 Task: Create a sub task Release to Production / Go Live for the task  Create a new online platform for online legal services in the project AirRise , assign it to team member softage.5@softage.net and update the status of the sub task to  At Risk , set the priority of the sub task to Medium
Action: Mouse moved to (623, 461)
Screenshot: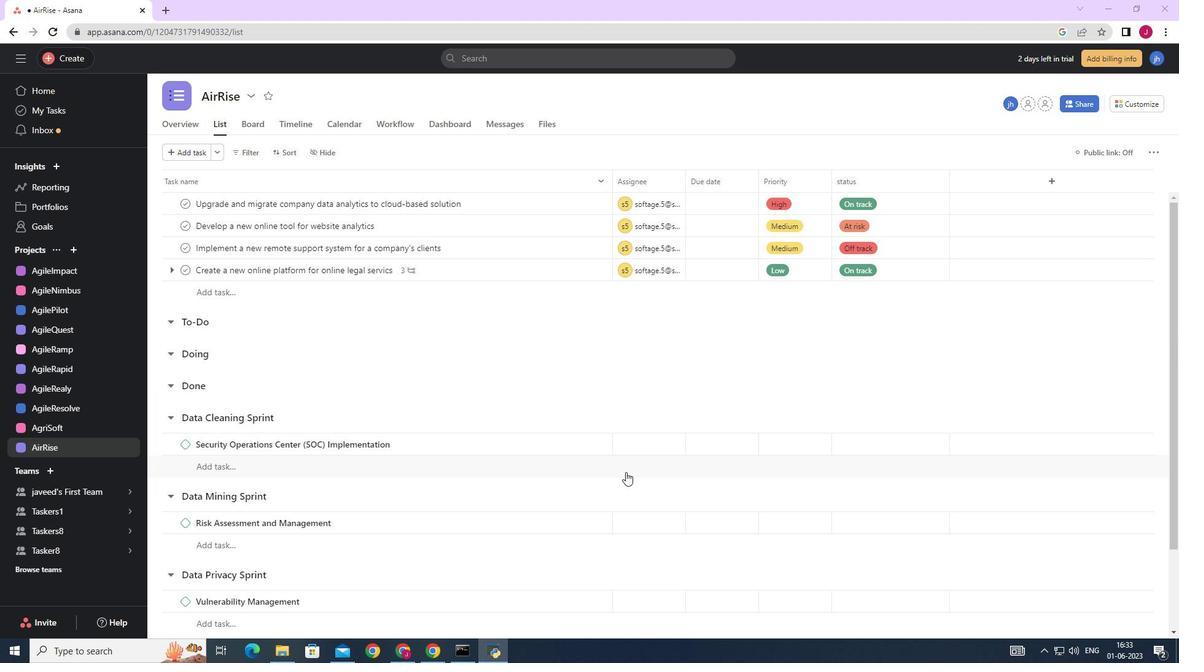 
Action: Mouse scrolled (623, 460) with delta (0, 0)
Screenshot: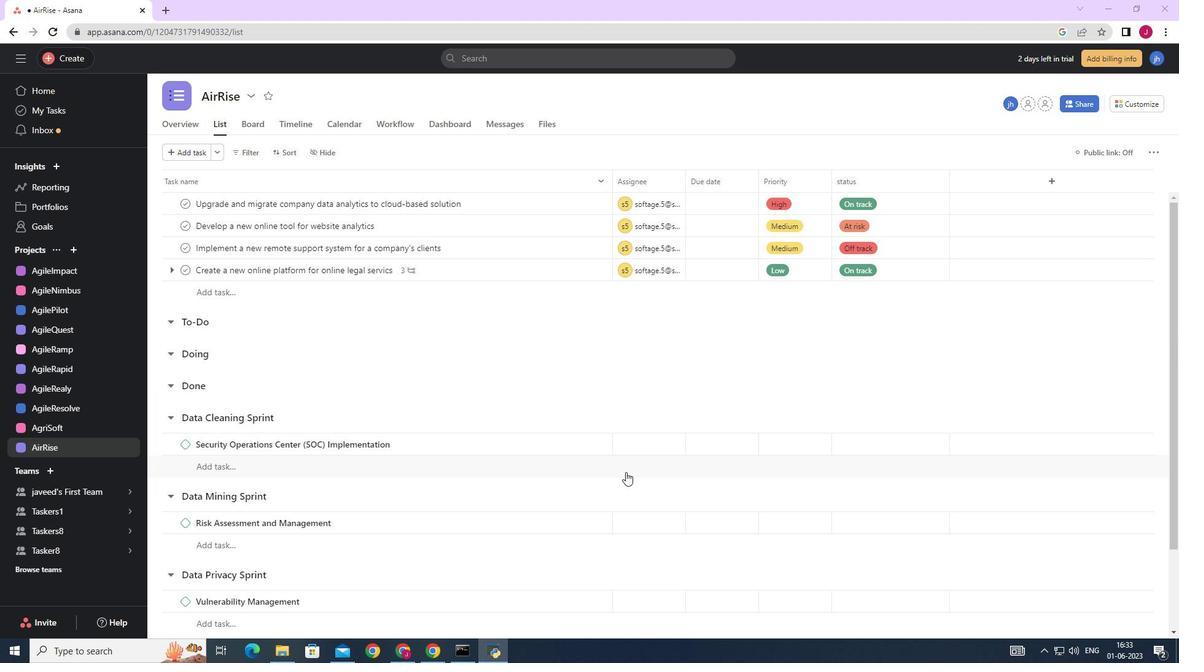 
Action: Mouse scrolled (623, 460) with delta (0, 0)
Screenshot: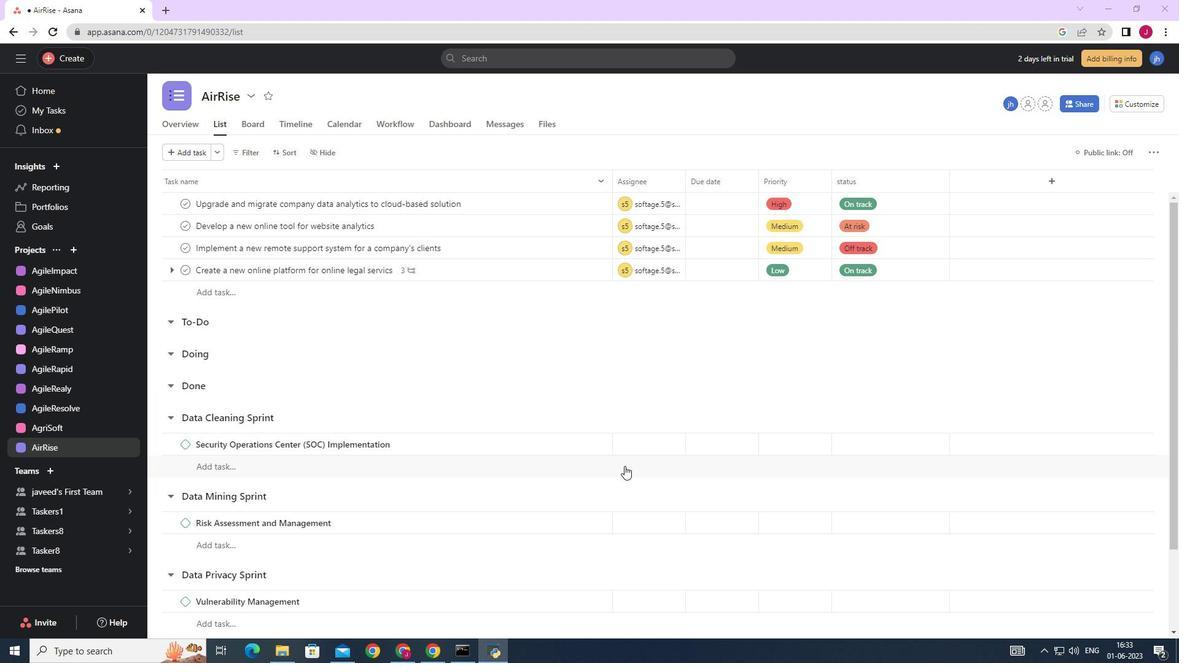 
Action: Mouse scrolled (623, 460) with delta (0, 0)
Screenshot: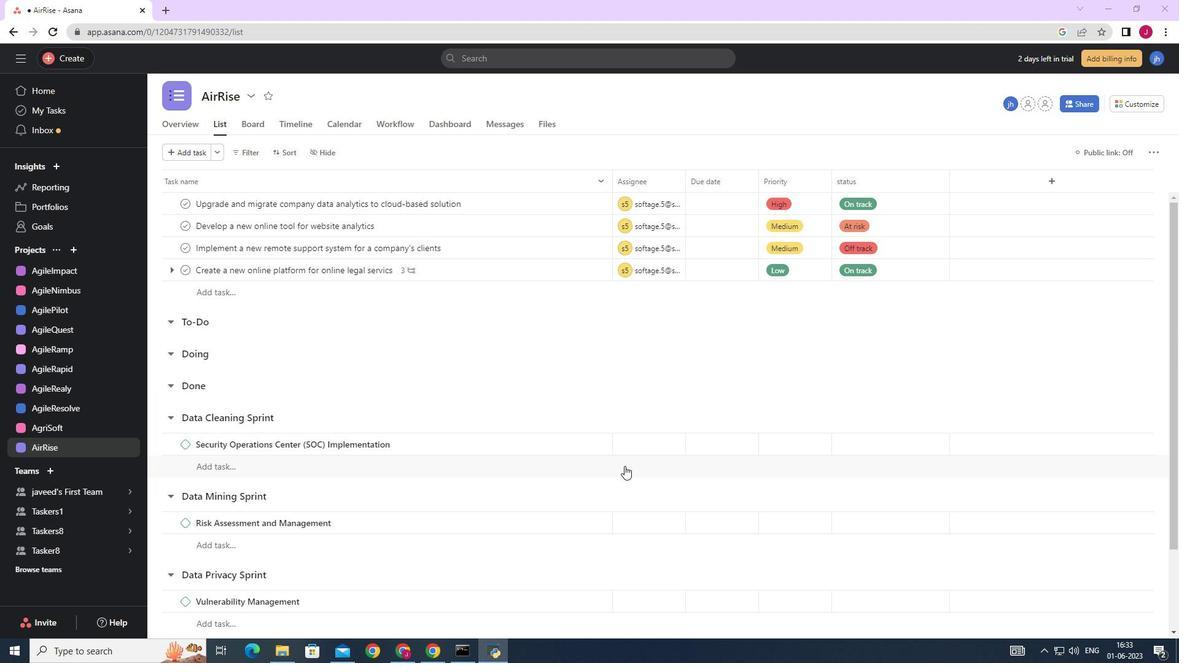 
Action: Mouse moved to (623, 460)
Screenshot: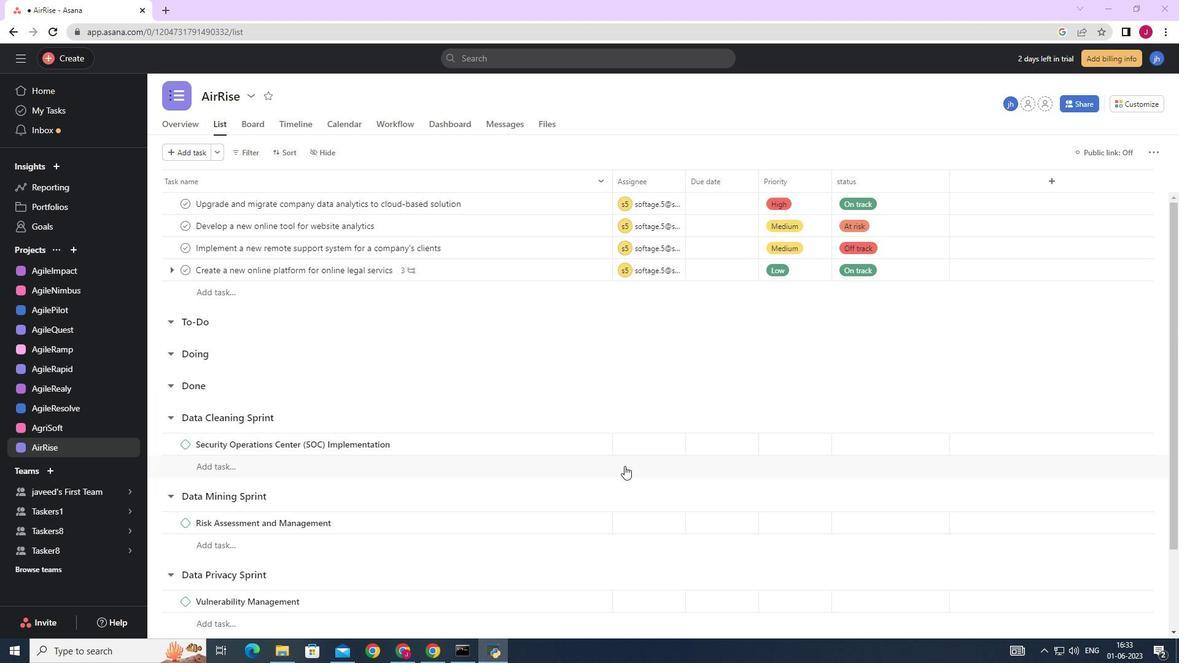 
Action: Mouse scrolled (623, 460) with delta (0, 0)
Screenshot: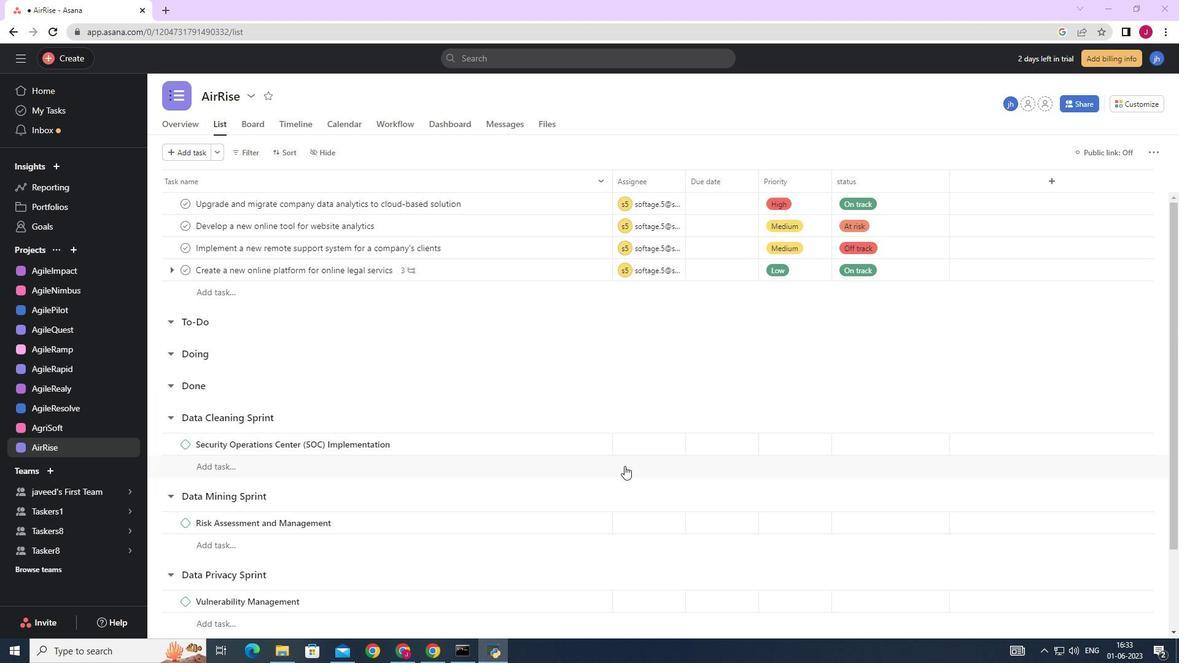 
Action: Mouse scrolled (623, 460) with delta (0, 0)
Screenshot: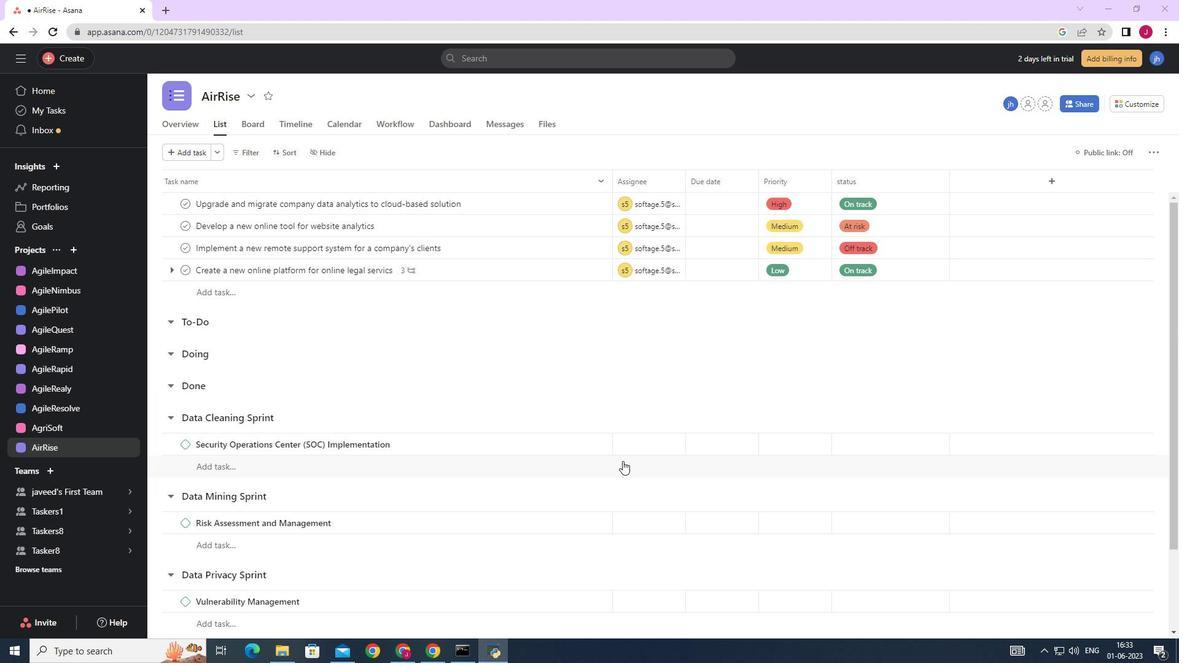 
Action: Mouse moved to (620, 456)
Screenshot: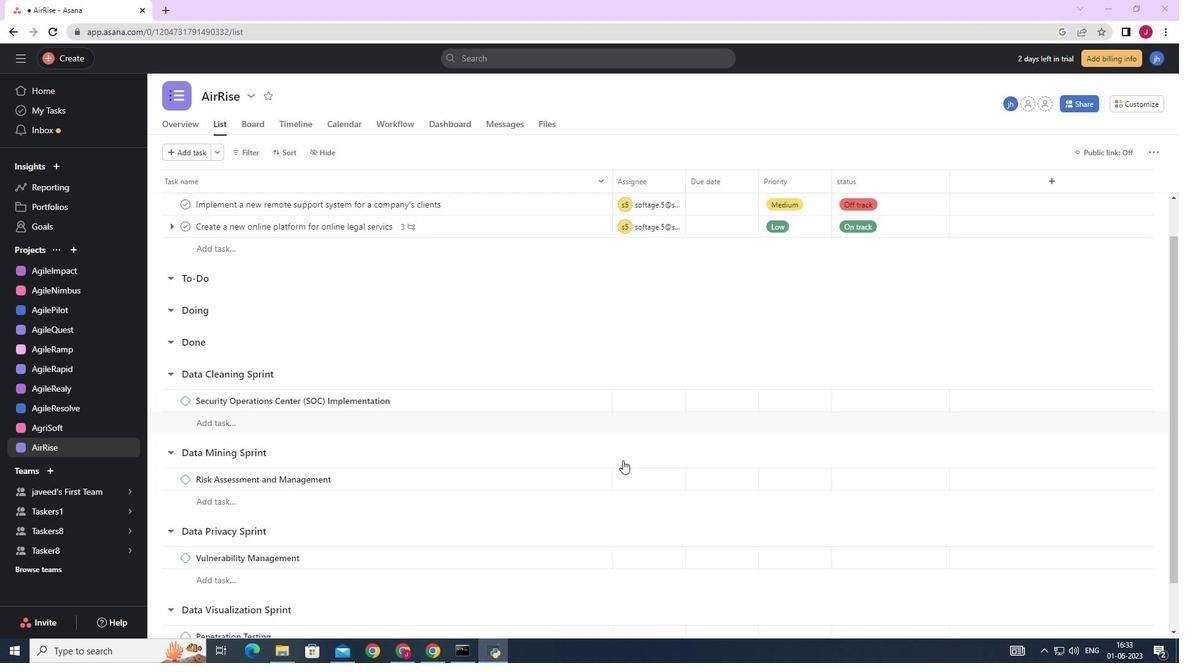 
Action: Mouse scrolled (620, 457) with delta (0, 0)
Screenshot: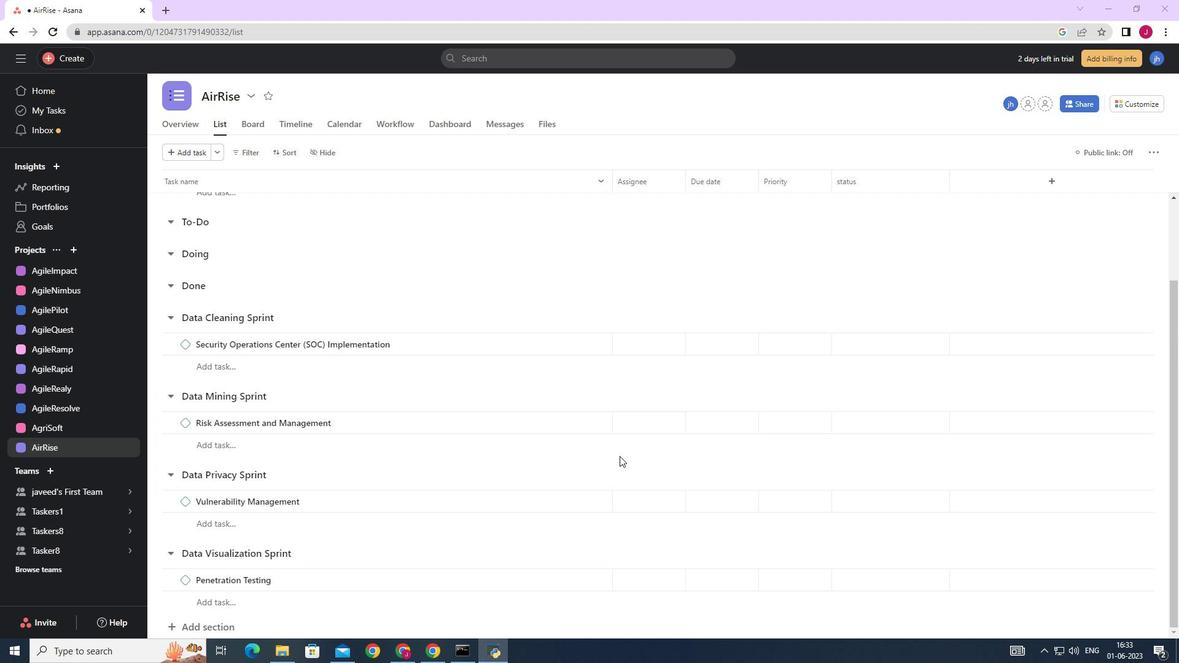 
Action: Mouse scrolled (620, 457) with delta (0, 0)
Screenshot: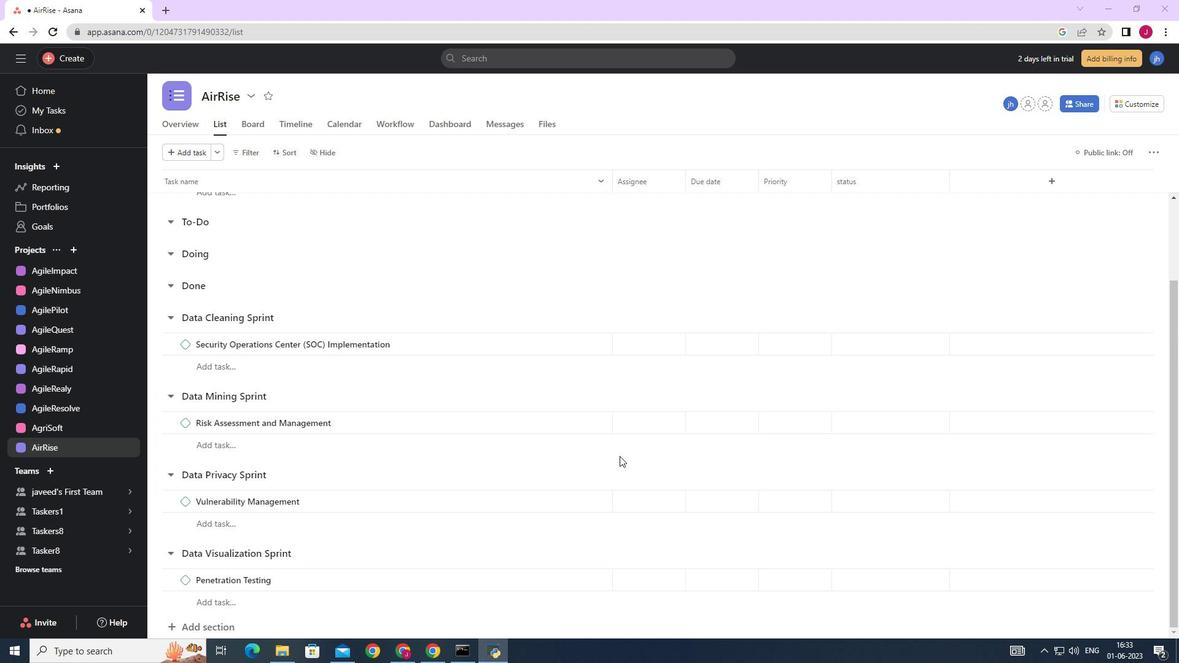 
Action: Mouse scrolled (620, 457) with delta (0, 0)
Screenshot: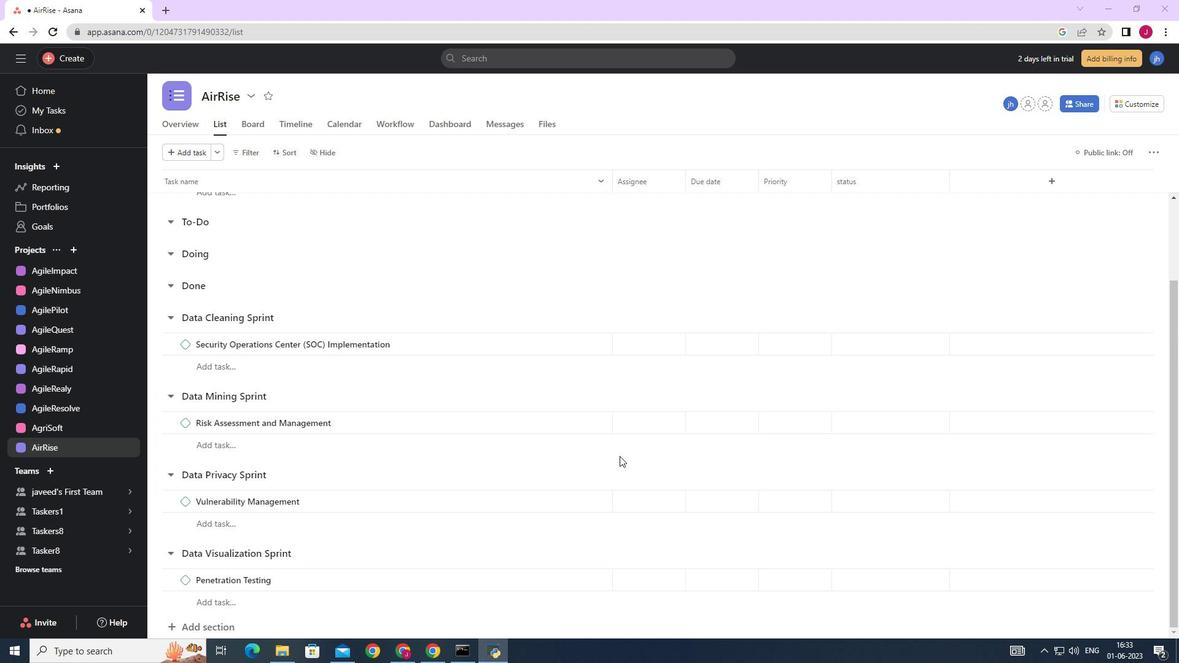 
Action: Mouse scrolled (620, 457) with delta (0, 0)
Screenshot: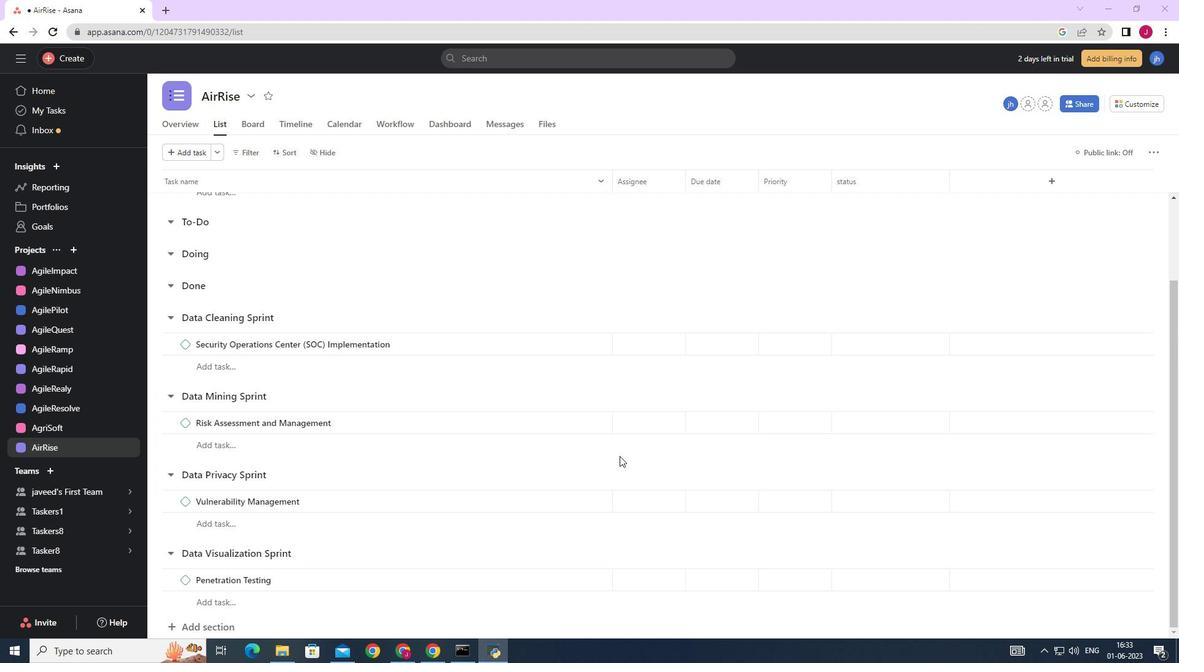 
Action: Mouse scrolled (620, 457) with delta (0, 0)
Screenshot: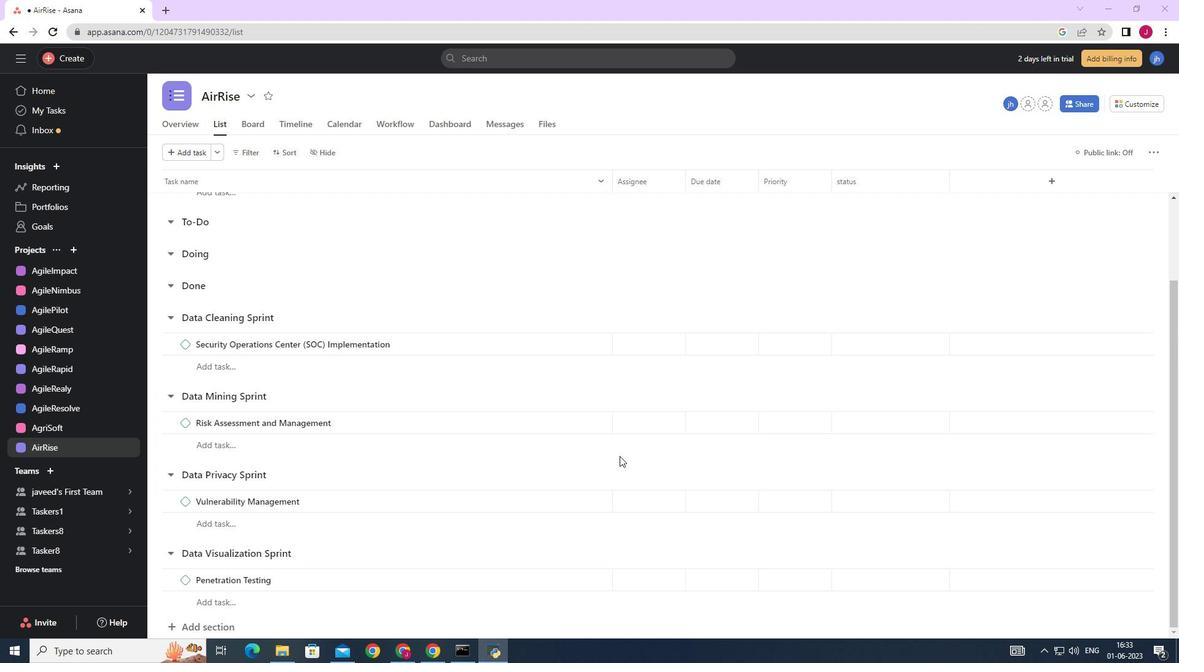 
Action: Mouse moved to (619, 456)
Screenshot: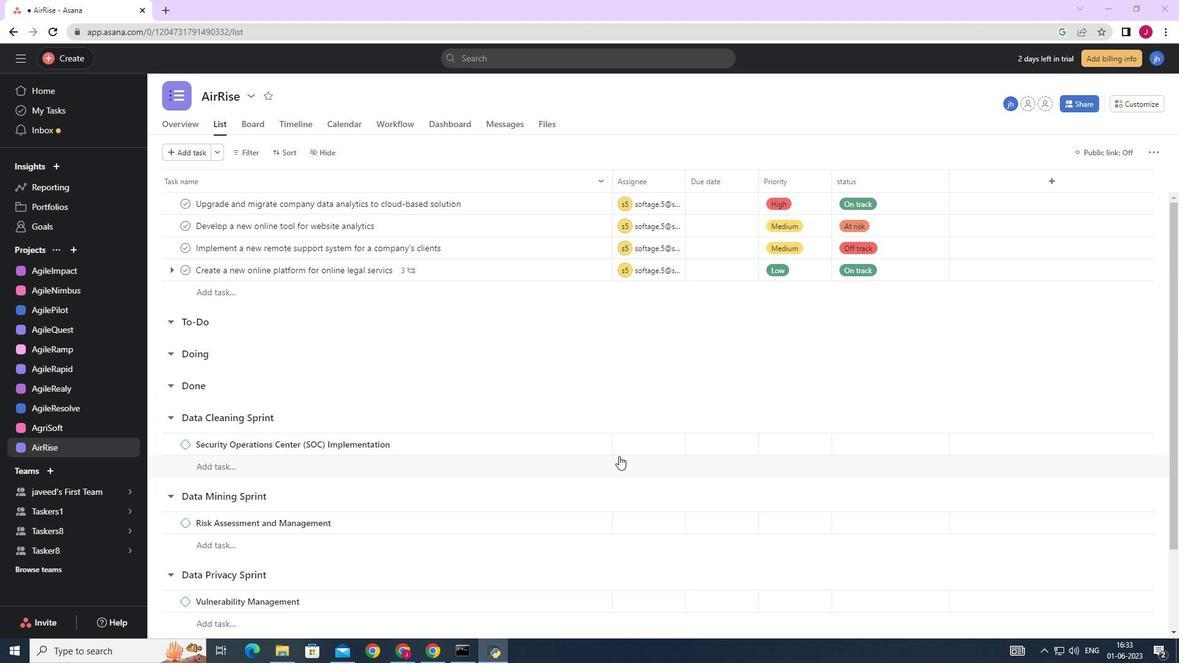 
Action: Mouse scrolled (619, 457) with delta (0, 0)
Screenshot: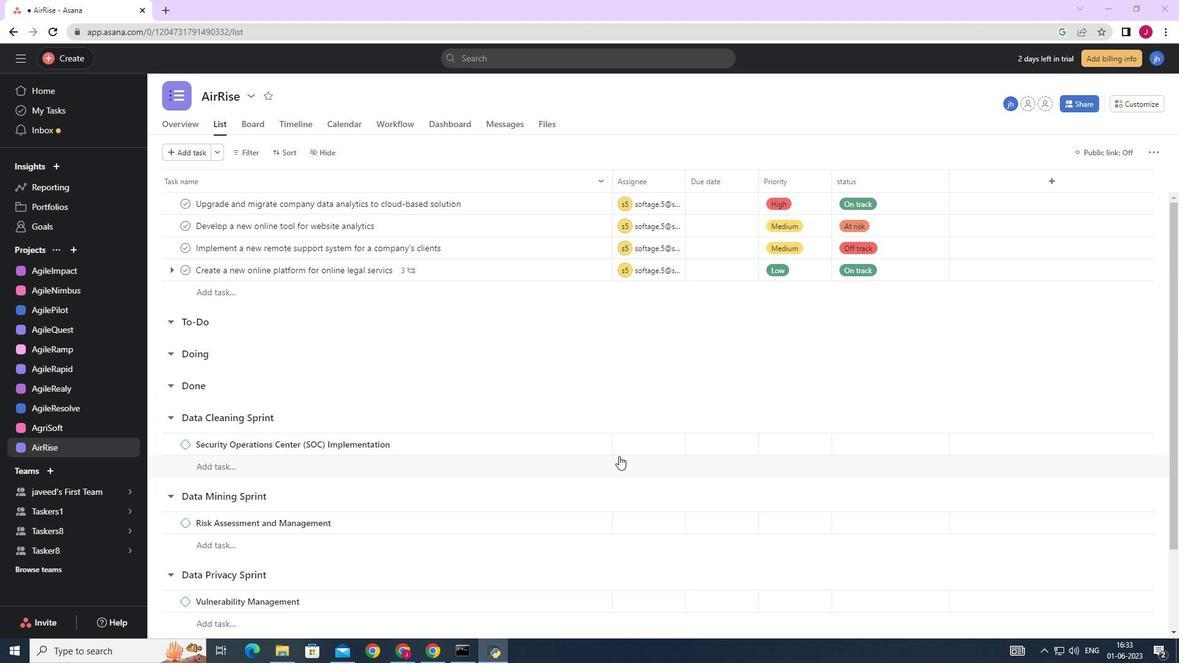 
Action: Mouse scrolled (619, 455) with delta (0, 0)
Screenshot: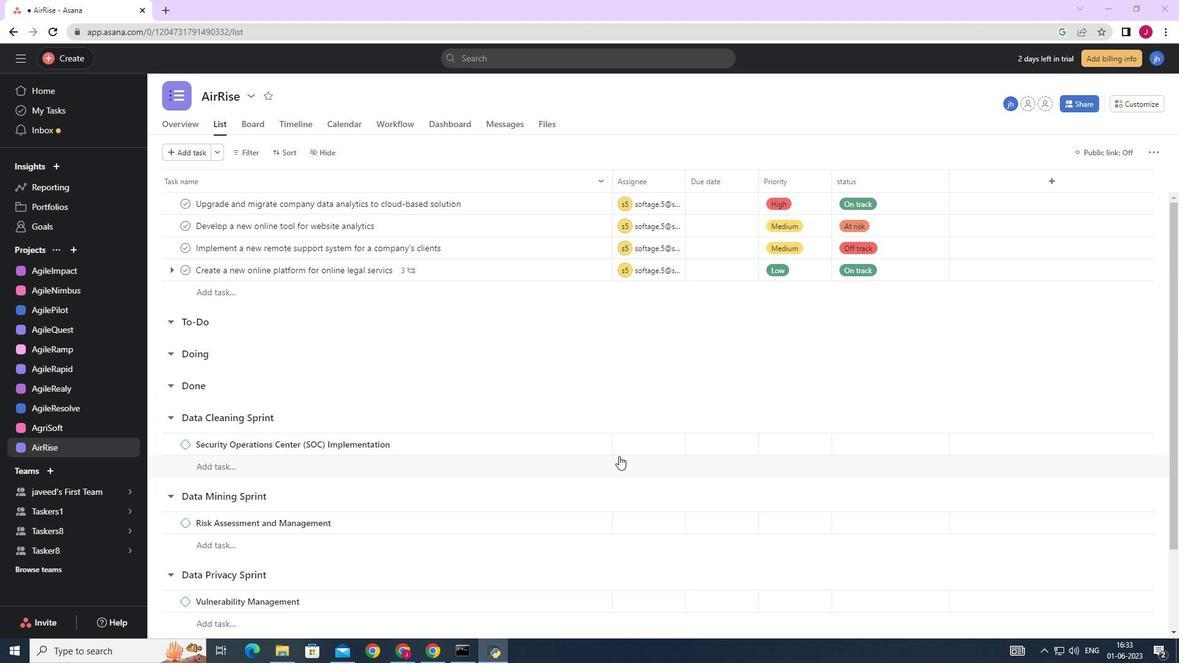 
Action: Mouse scrolled (619, 455) with delta (0, 0)
Screenshot: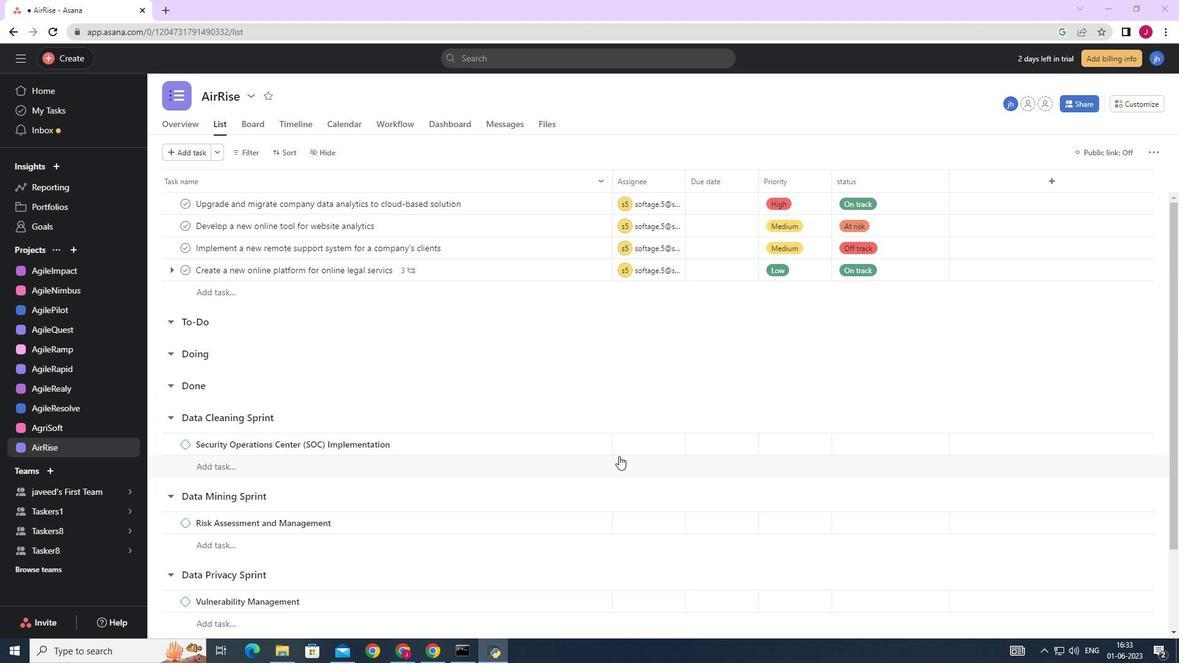 
Action: Mouse moved to (619, 457)
Screenshot: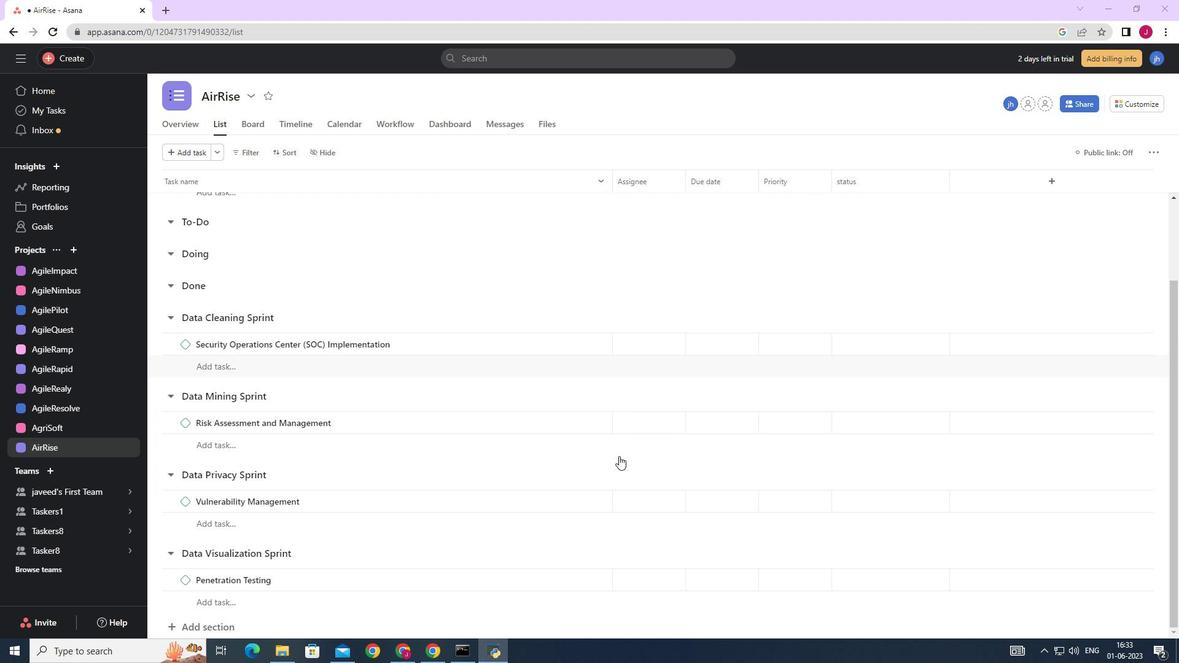 
Action: Mouse scrolled (619, 457) with delta (0, 0)
Screenshot: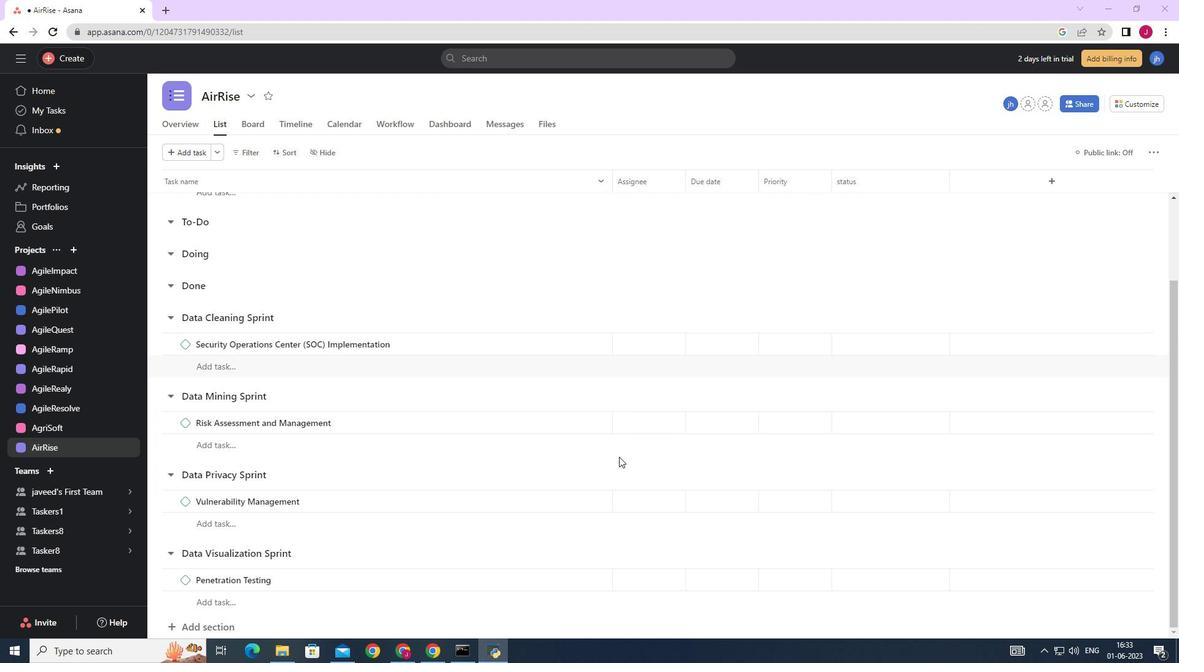 
Action: Mouse scrolled (619, 457) with delta (0, 0)
Screenshot: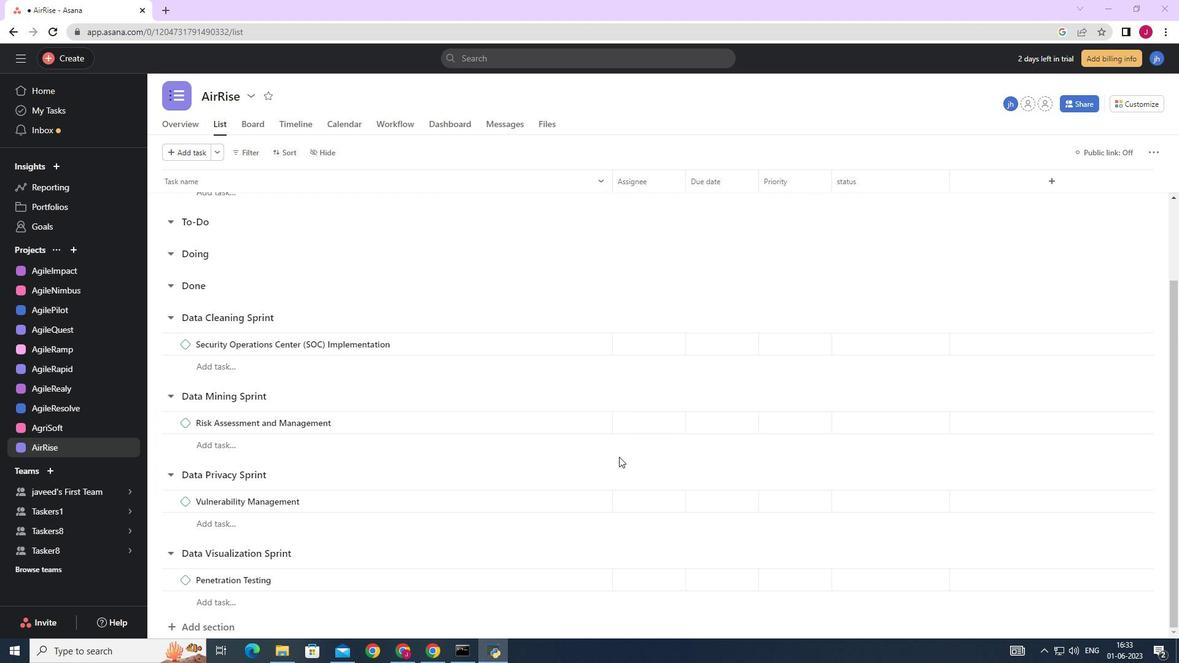 
Action: Mouse scrolled (619, 457) with delta (0, 0)
Screenshot: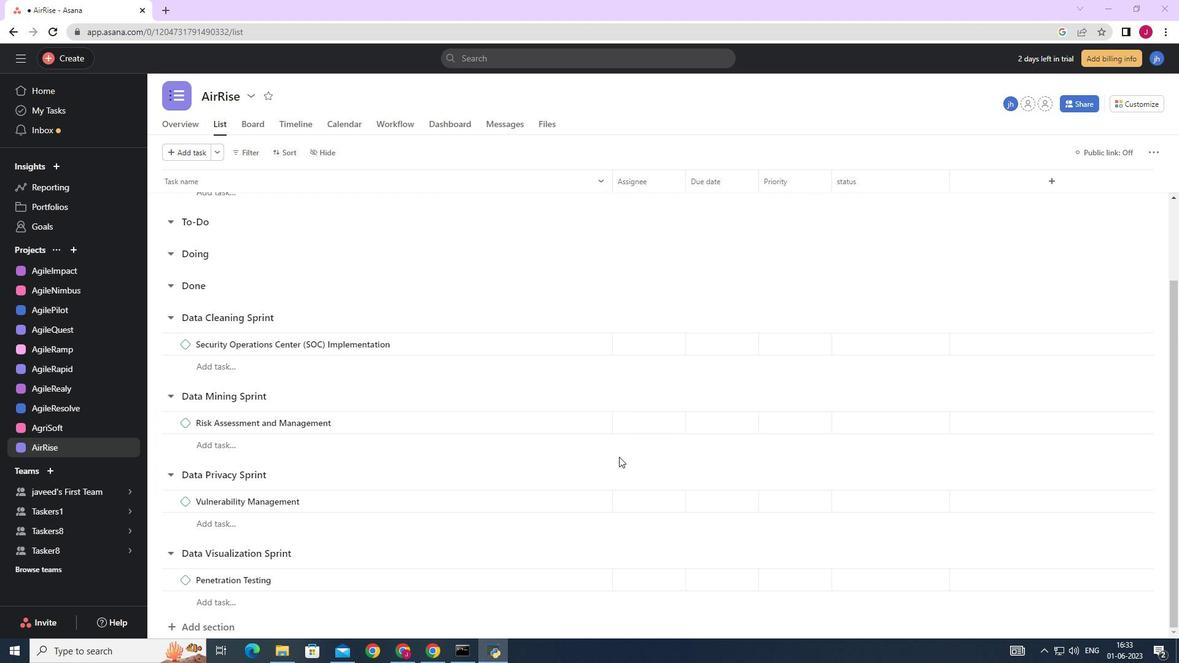 
Action: Mouse scrolled (619, 457) with delta (0, 0)
Screenshot: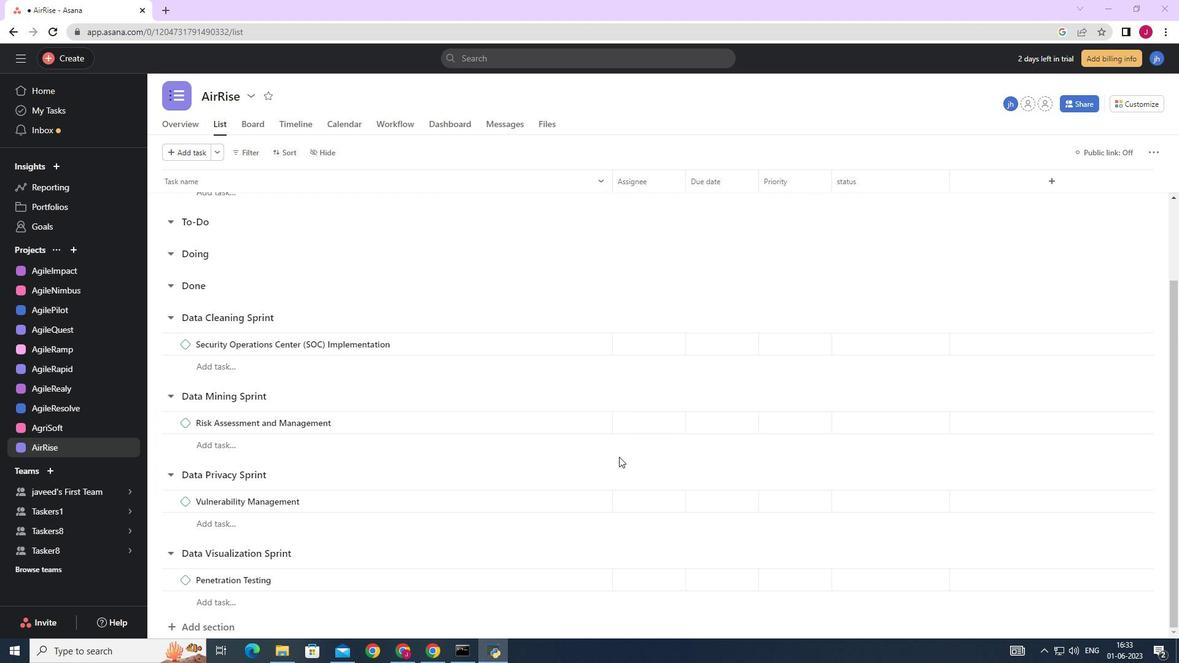 
Action: Mouse moved to (619, 458)
Screenshot: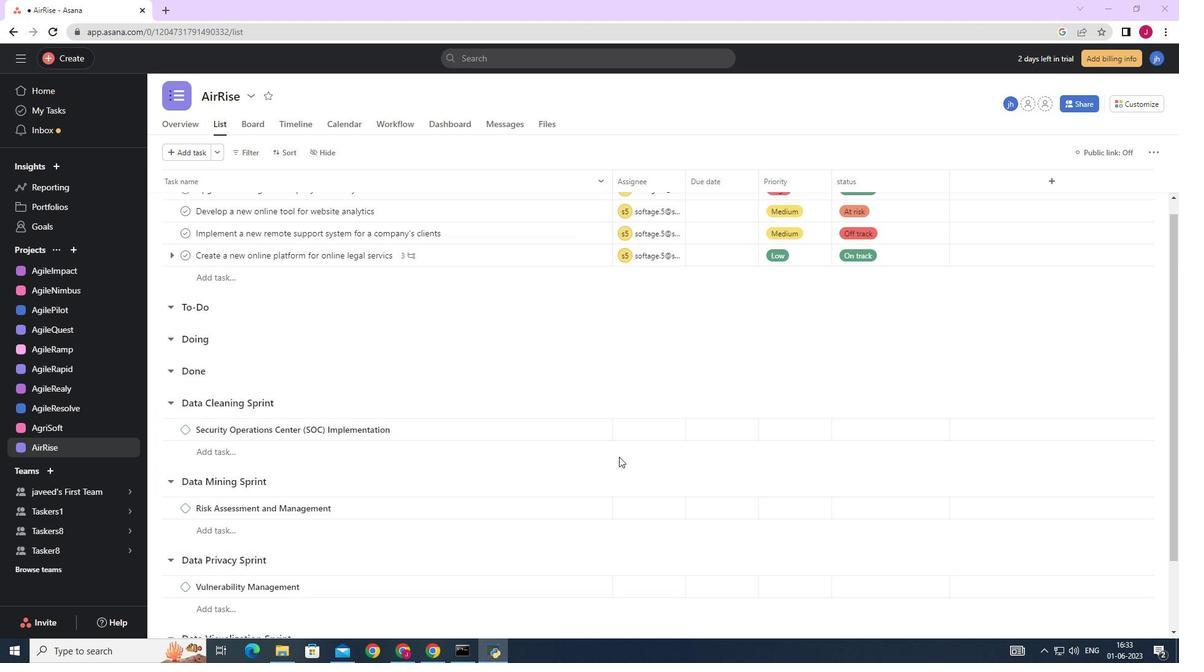 
Action: Mouse scrolled (619, 459) with delta (0, 0)
Screenshot: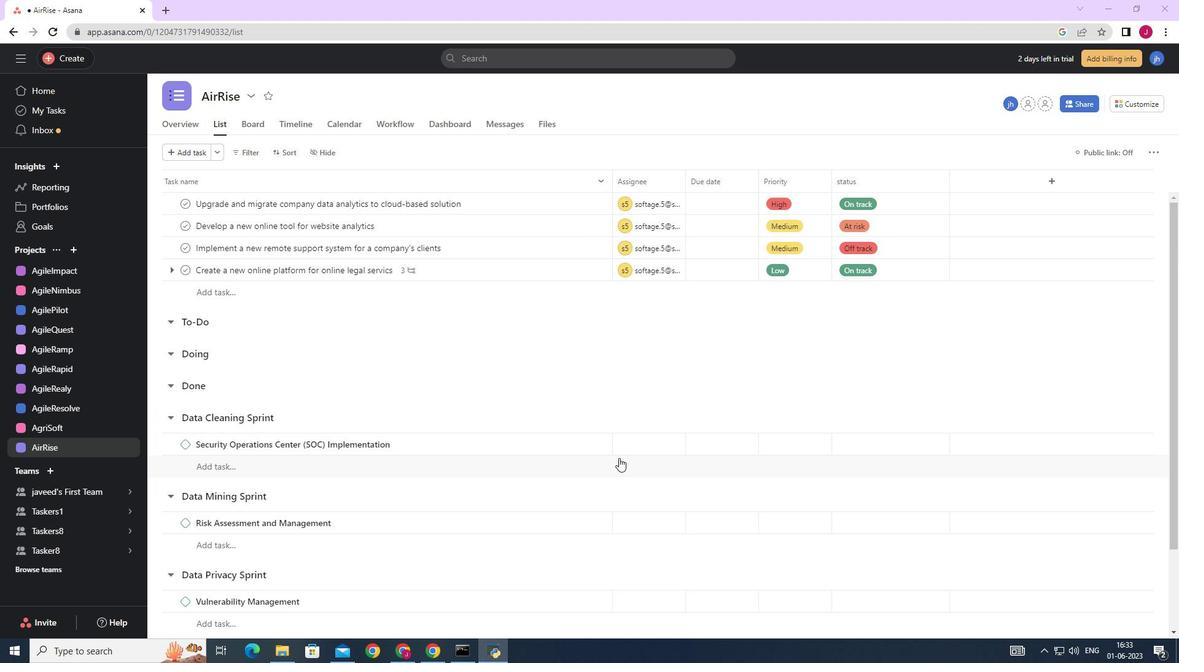 
Action: Mouse scrolled (619, 459) with delta (0, 0)
Screenshot: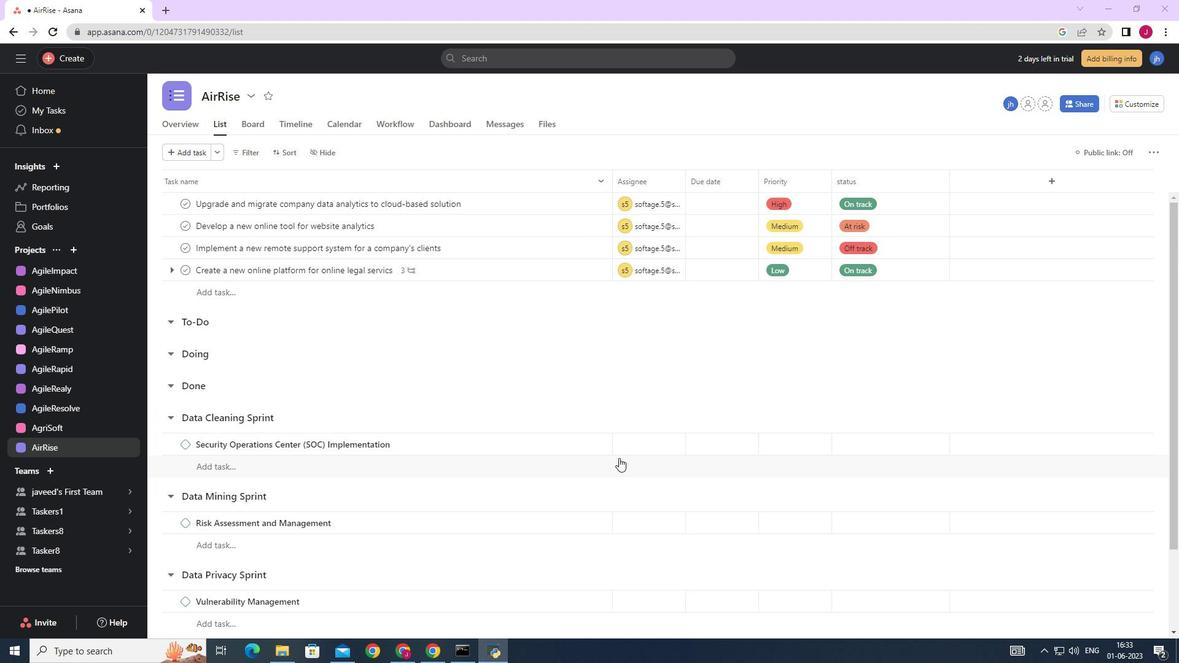 
Action: Mouse moved to (577, 450)
Screenshot: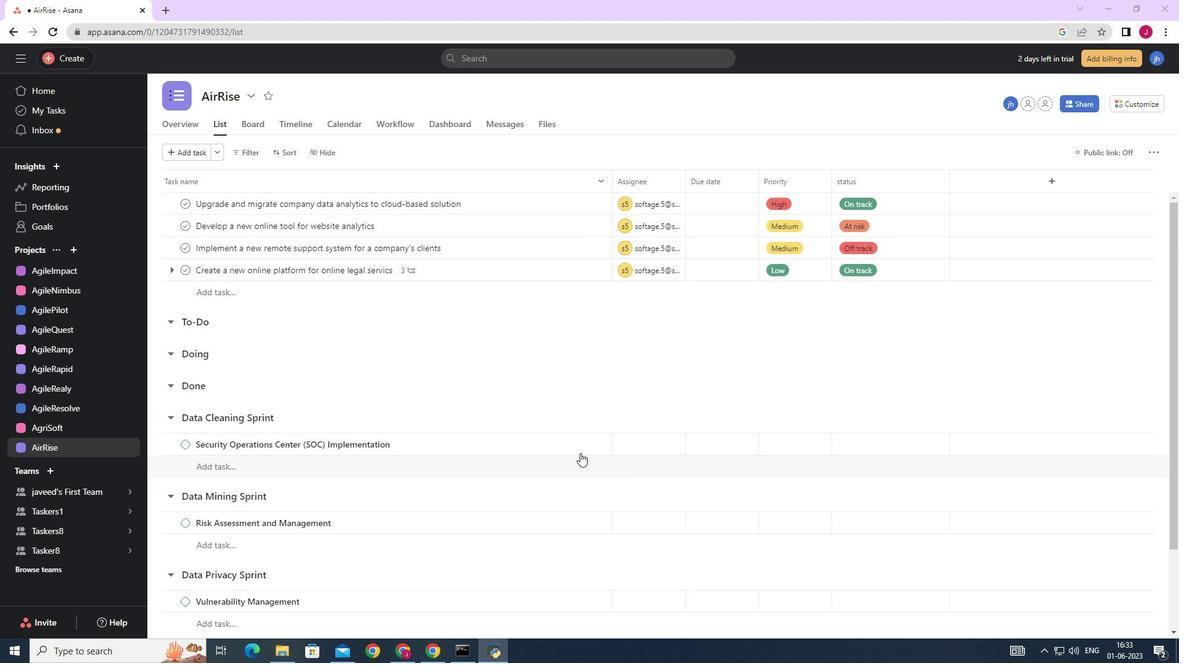 
Action: Mouse scrolled (577, 449) with delta (0, 0)
Screenshot: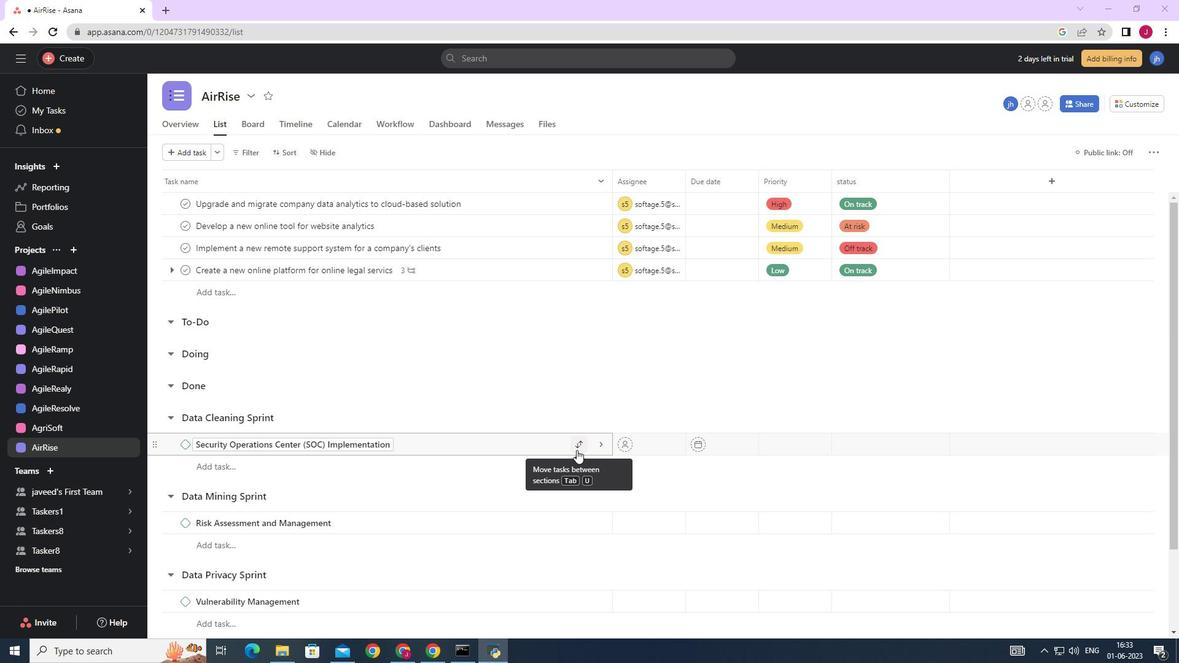 
Action: Mouse scrolled (577, 449) with delta (0, 0)
Screenshot: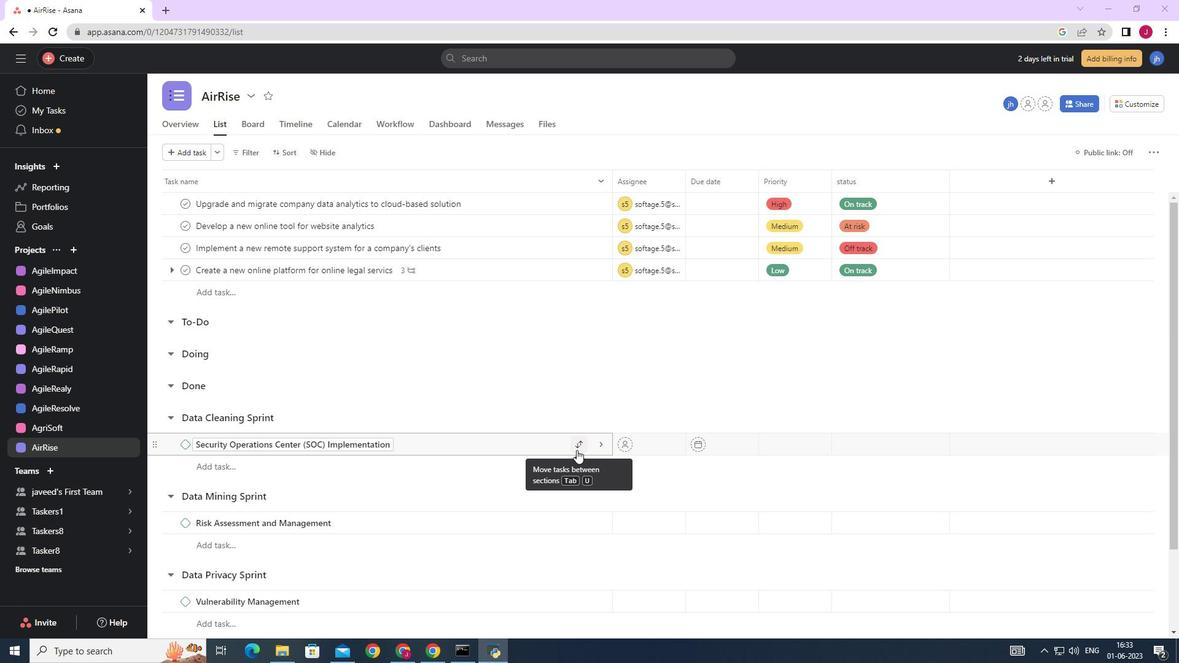 
Action: Mouse scrolled (577, 449) with delta (0, 0)
Screenshot: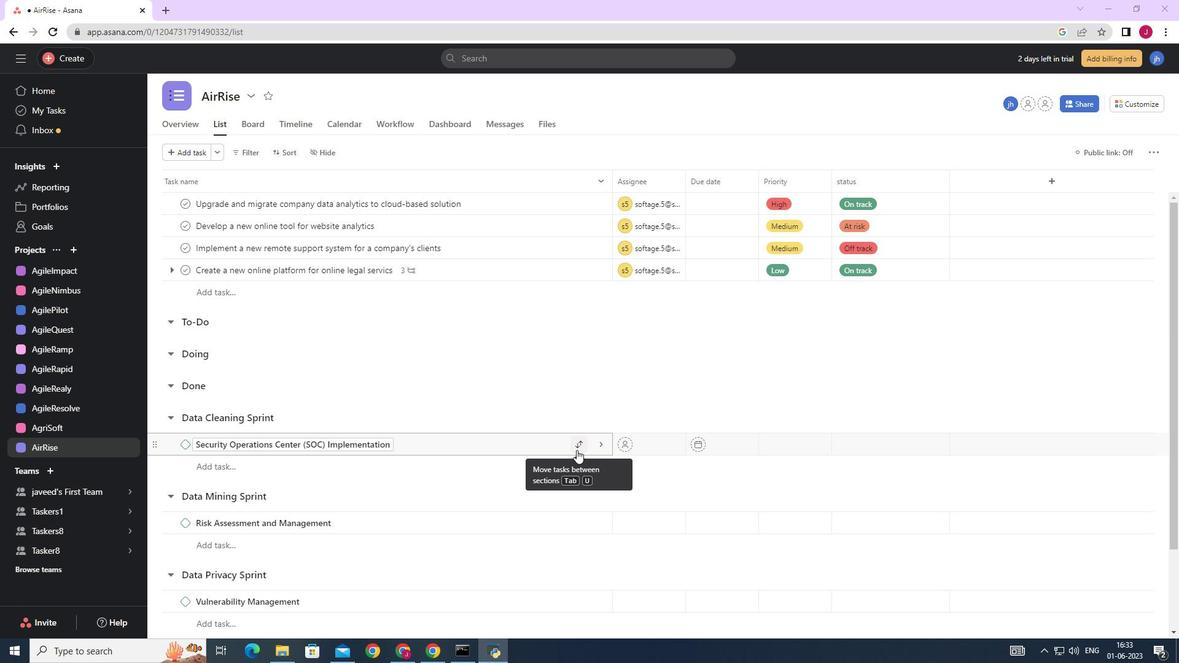 
Action: Mouse scrolled (577, 451) with delta (0, 0)
Screenshot: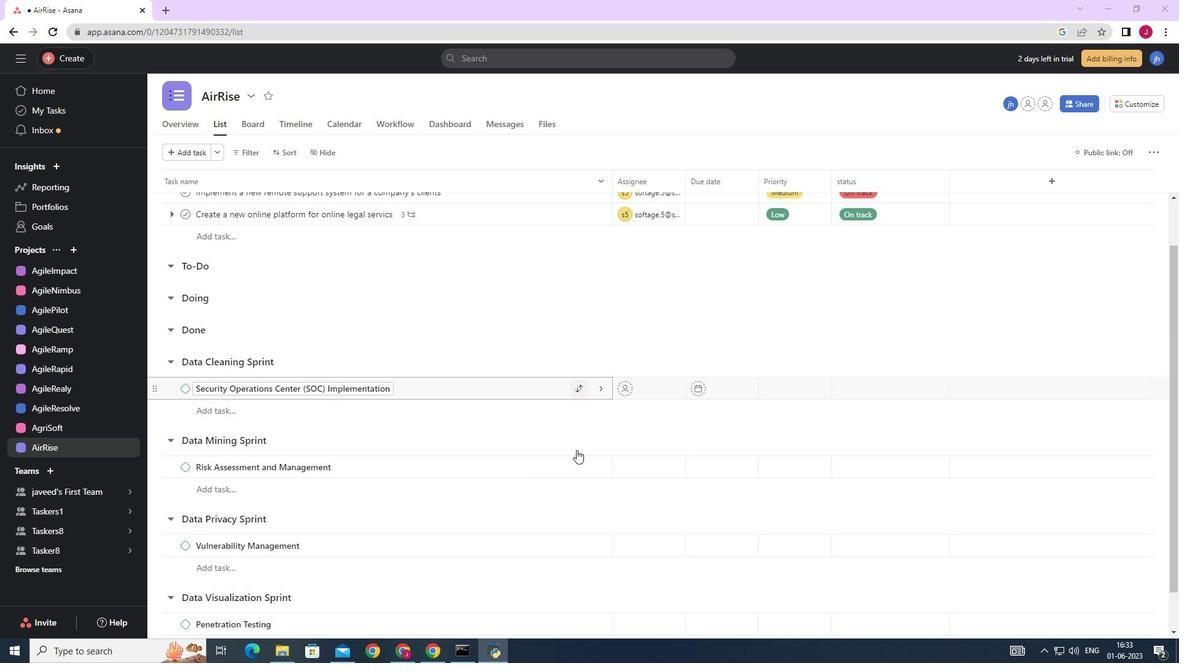 
Action: Mouse scrolled (577, 451) with delta (0, 0)
Screenshot: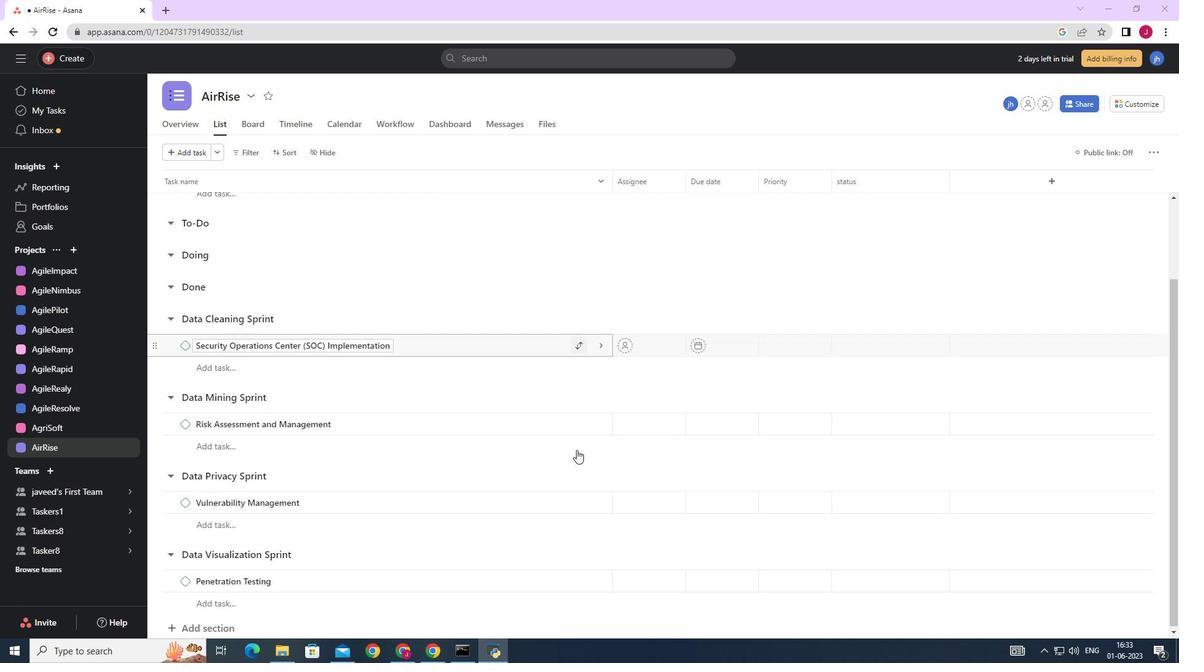 
Action: Mouse scrolled (577, 451) with delta (0, 0)
Screenshot: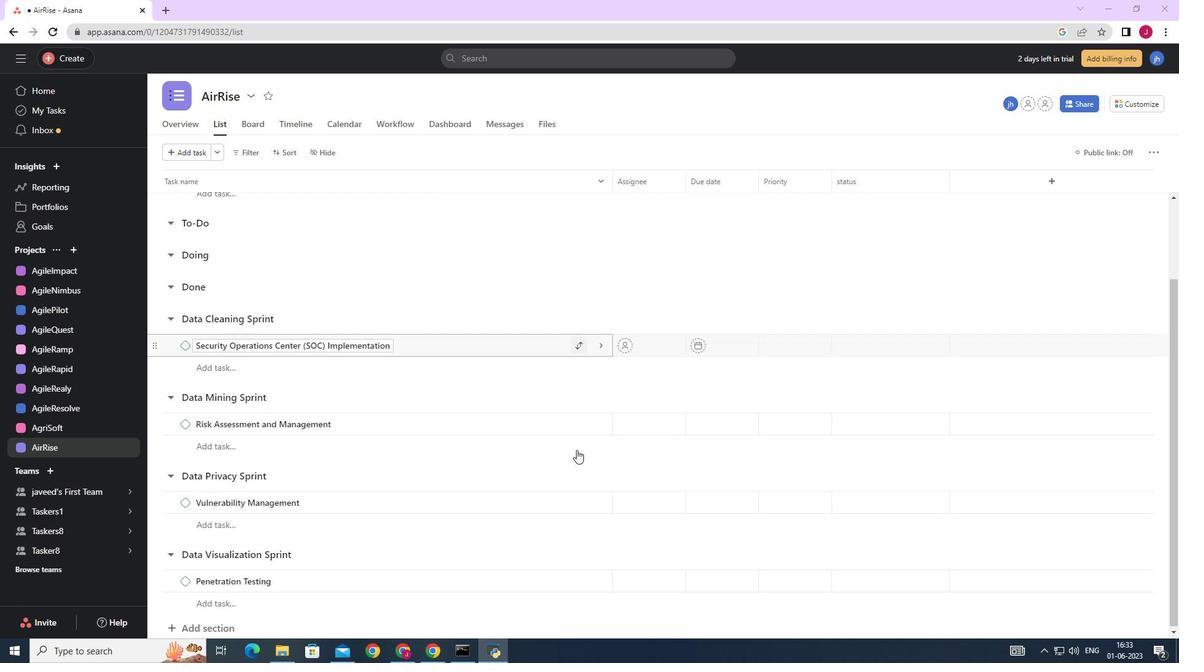 
Action: Mouse scrolled (577, 451) with delta (0, 0)
Screenshot: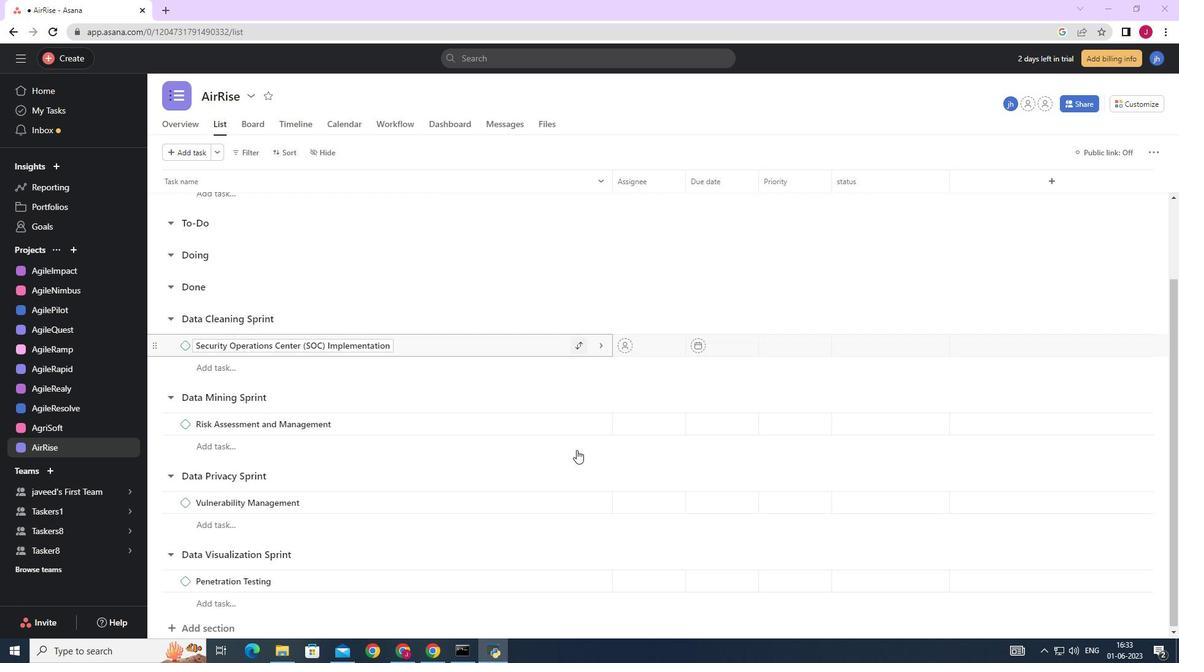 
Action: Mouse moved to (558, 274)
Screenshot: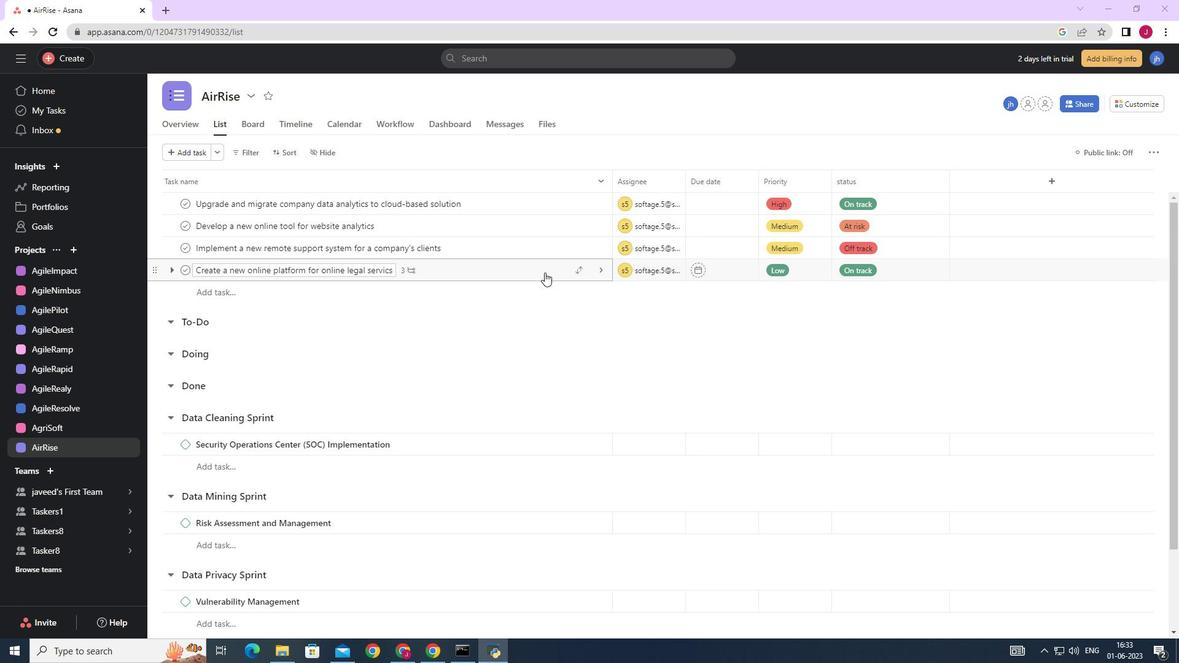 
Action: Mouse pressed left at (558, 274)
Screenshot: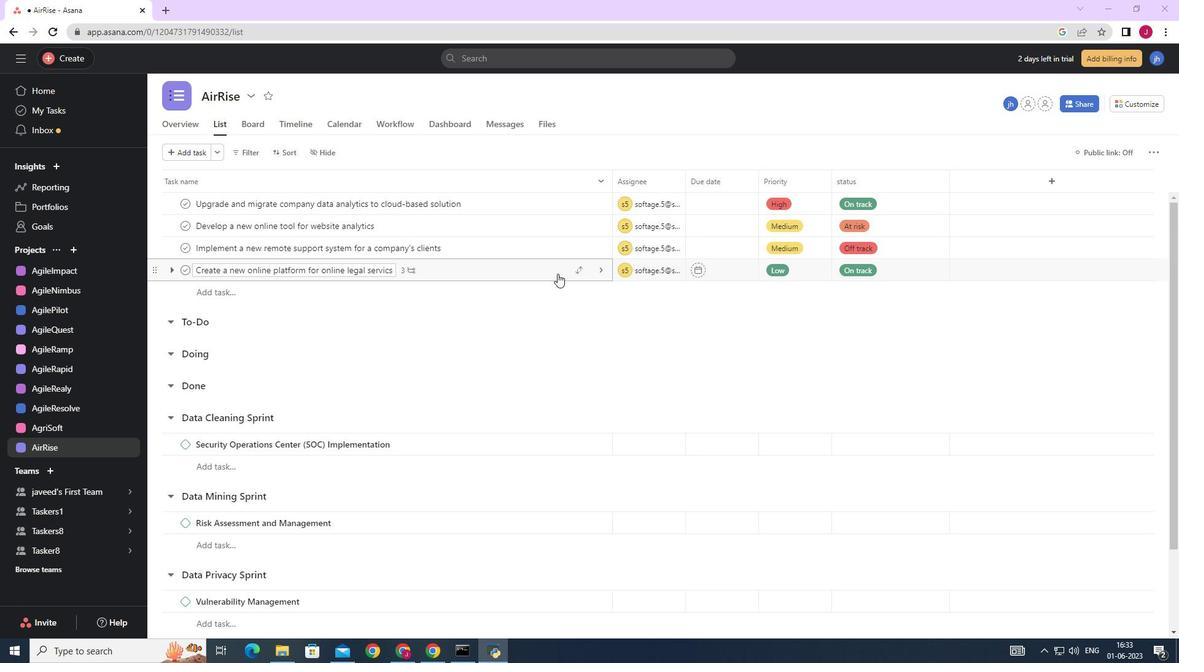 
Action: Mouse moved to (884, 425)
Screenshot: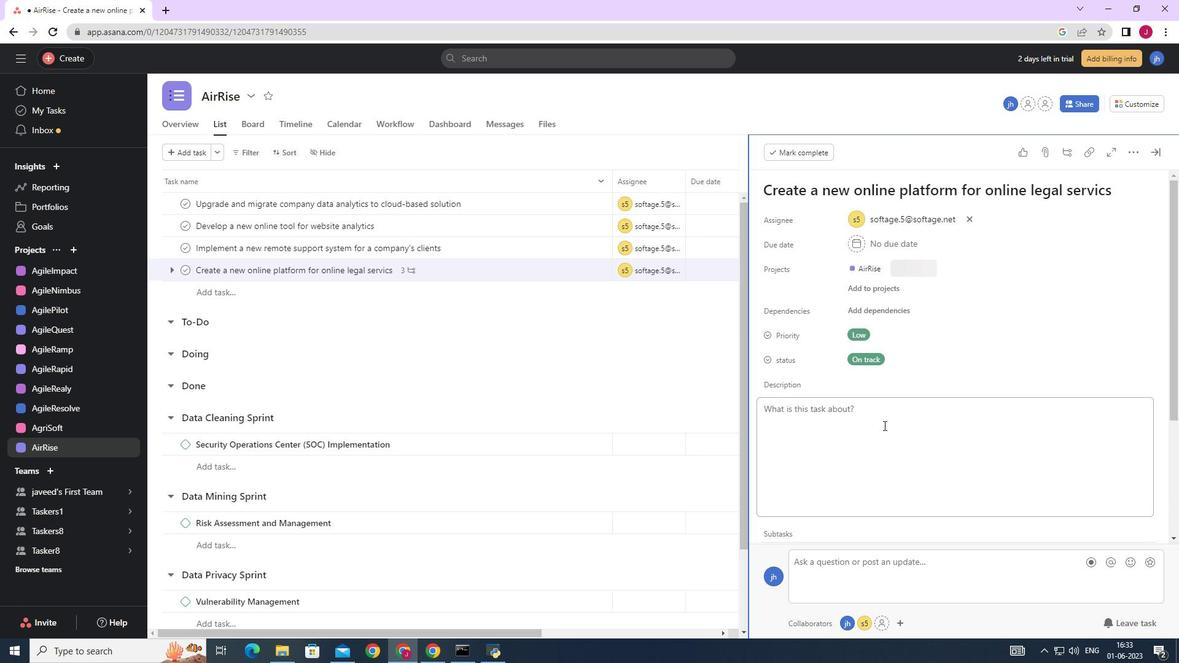 
Action: Mouse scrolled (884, 425) with delta (0, 0)
Screenshot: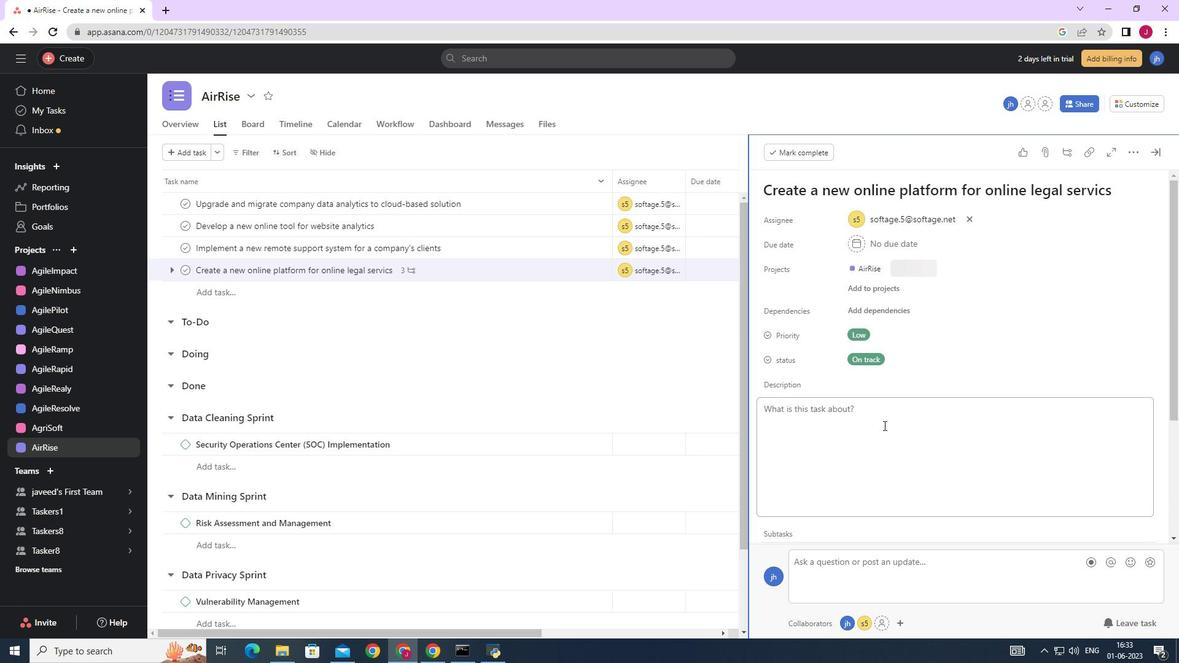 
Action: Mouse moved to (884, 425)
Screenshot: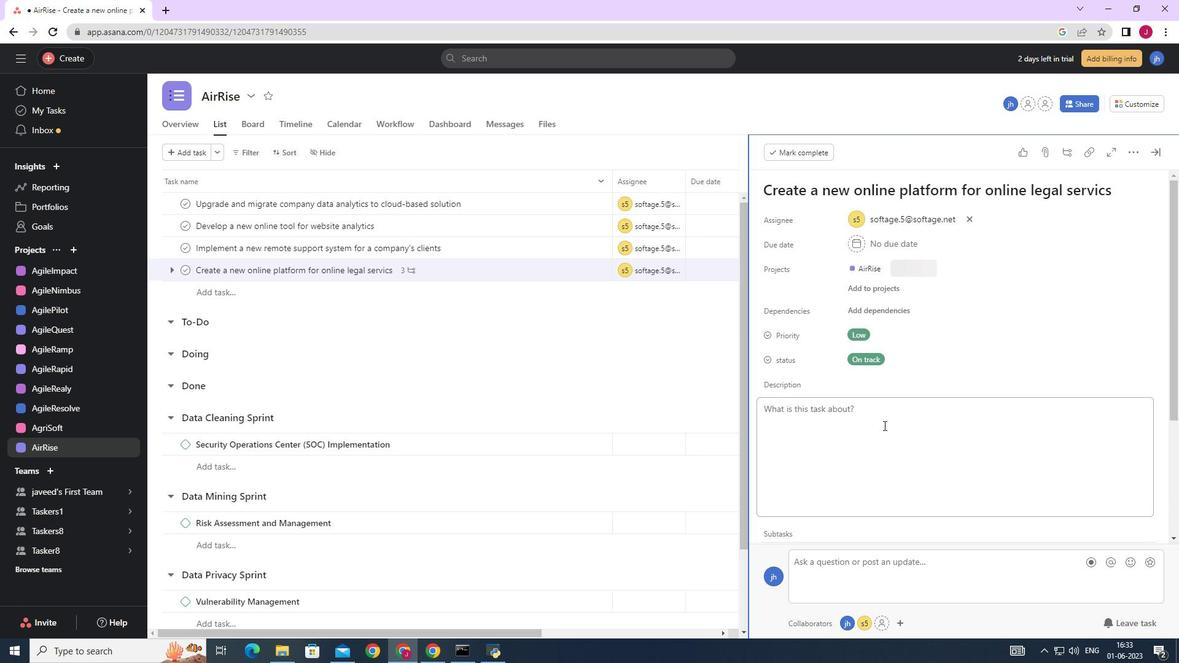 
Action: Mouse scrolled (884, 425) with delta (0, 0)
Screenshot: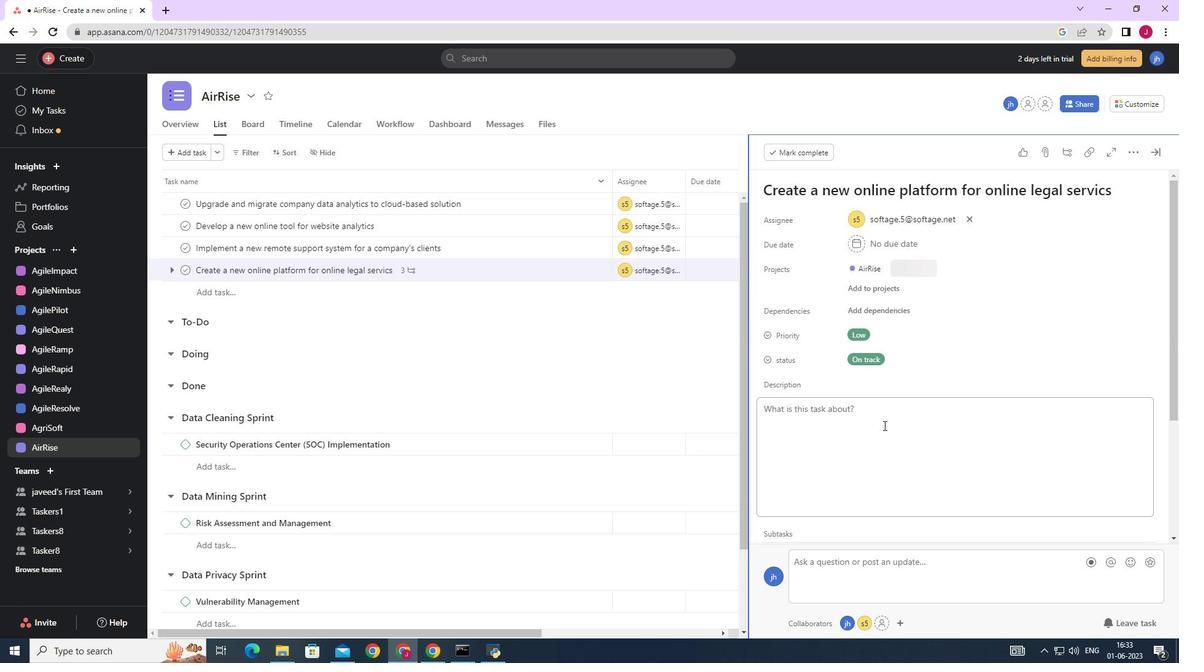 
Action: Mouse scrolled (884, 425) with delta (0, 0)
Screenshot: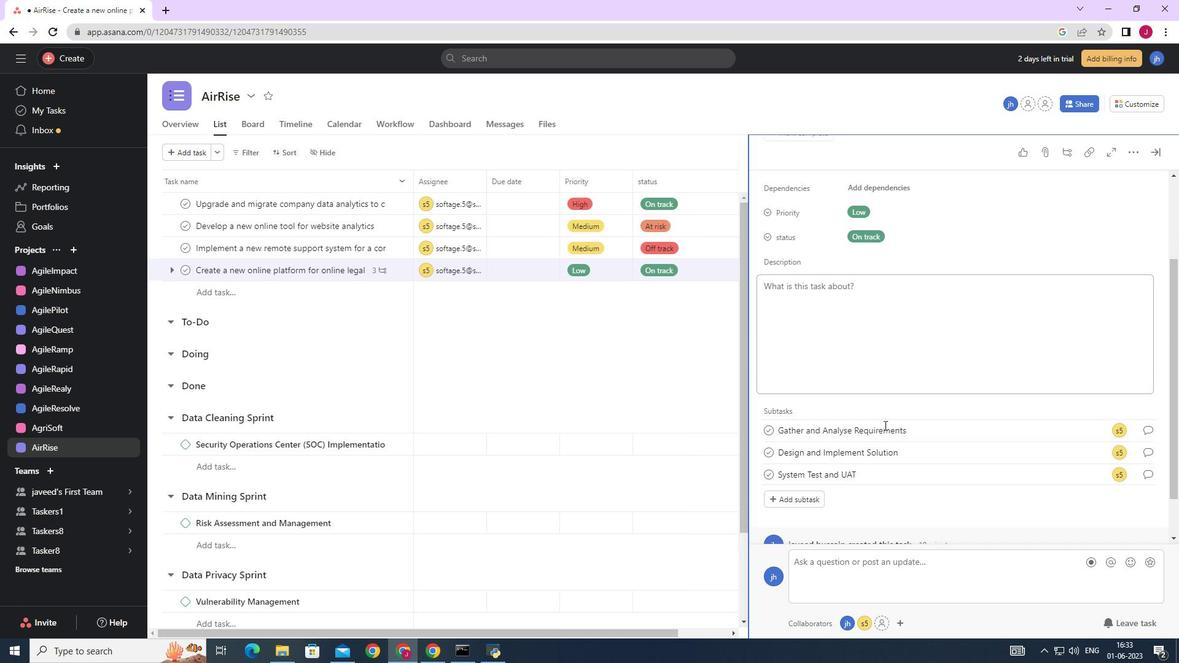 
Action: Mouse scrolled (884, 425) with delta (0, 0)
Screenshot: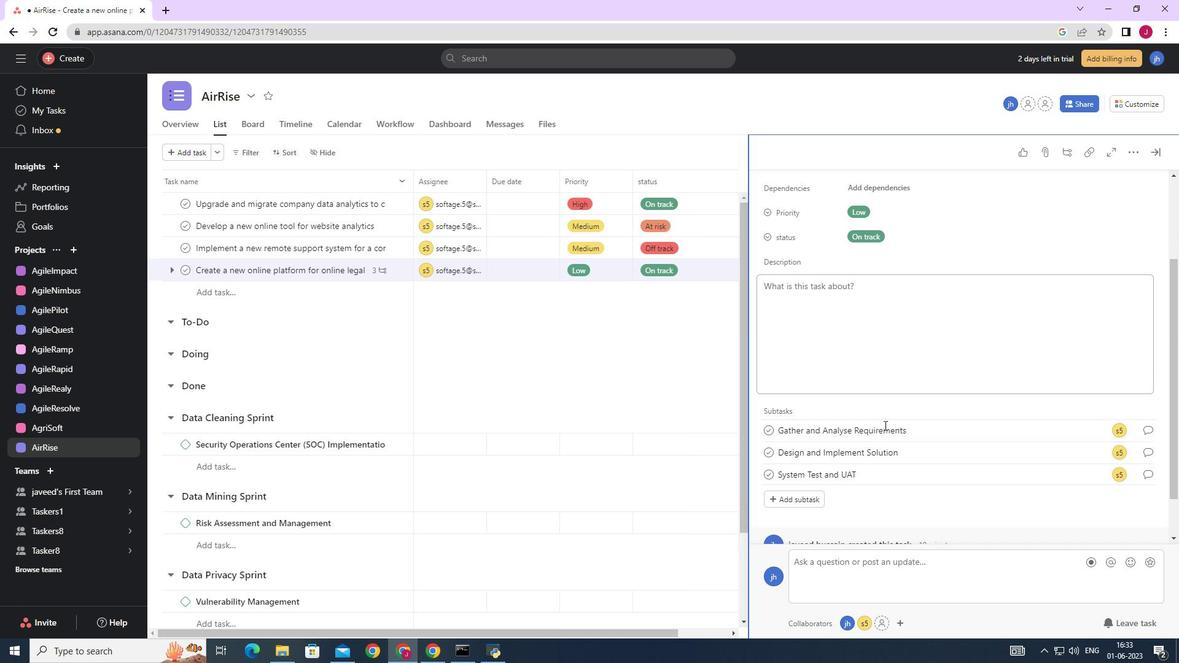 
Action: Mouse moved to (804, 449)
Screenshot: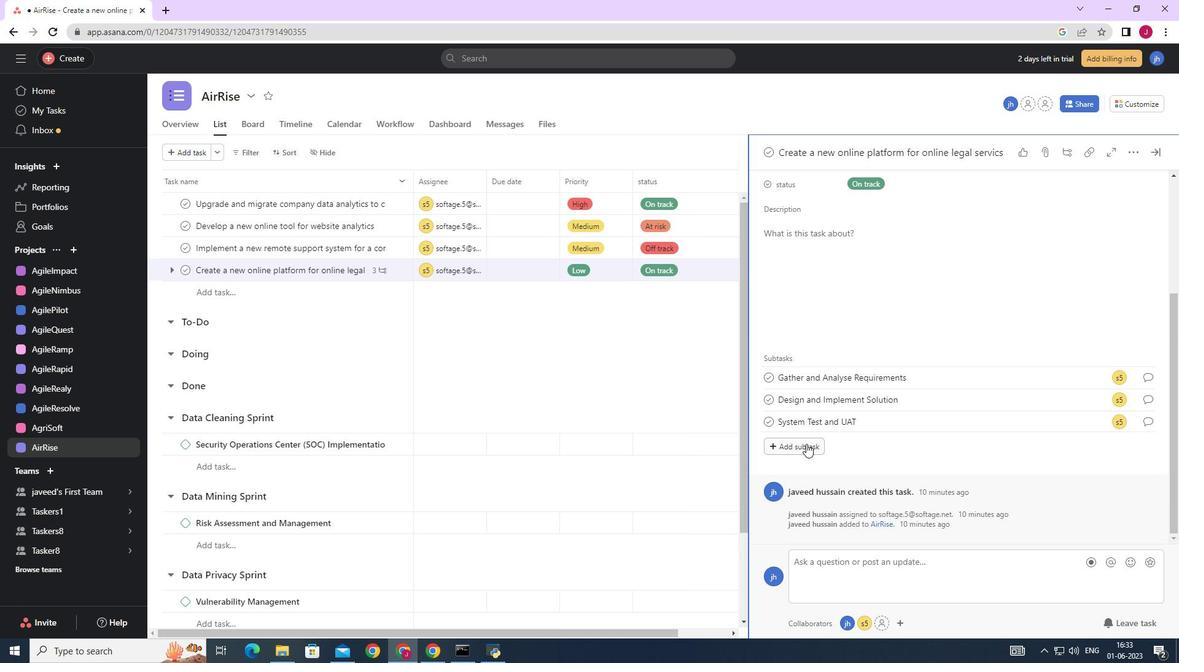 
Action: Mouse pressed left at (804, 449)
Screenshot: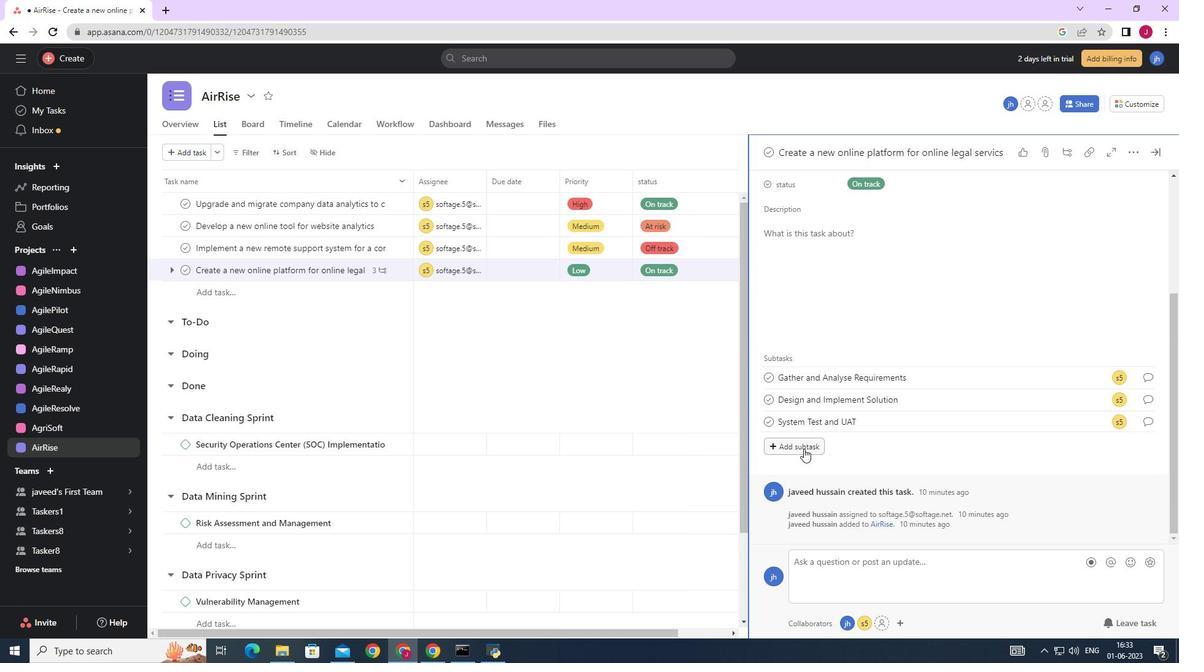 
Action: Key pressed <Key.caps_lock>R<Key.caps_lock>elease<Key.space><Key.backspace><Key.backspace><Key.backspace><Key.backspace><Key.backspace><Key.backspace><Key.backspace><Key.backspace><Key.backspace>r<Key.caps_lock>ELL<Key.backspace>EASE<Key.space>TO<Key.space>PRODUCTION<Key.space>/<Key.space><Key.caps_lock>g<Key.caps_lock>O<Key.space><Key.caps_lock>l<Key.caps_lock>IVE
Screenshot: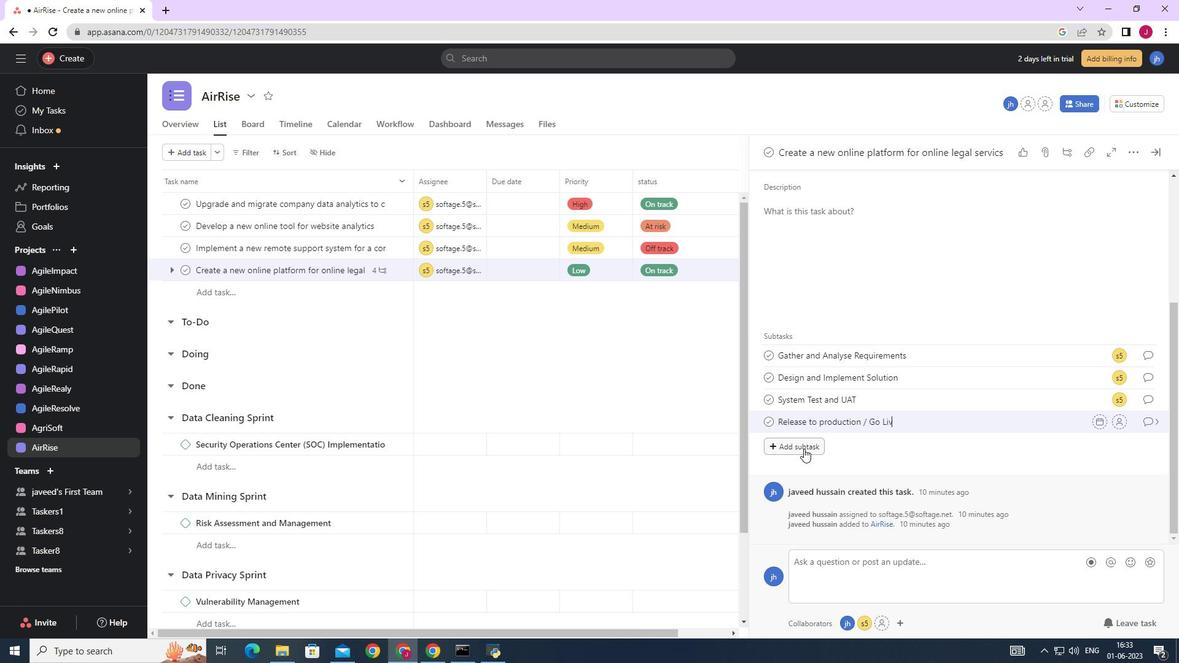 
Action: Mouse moved to (1121, 422)
Screenshot: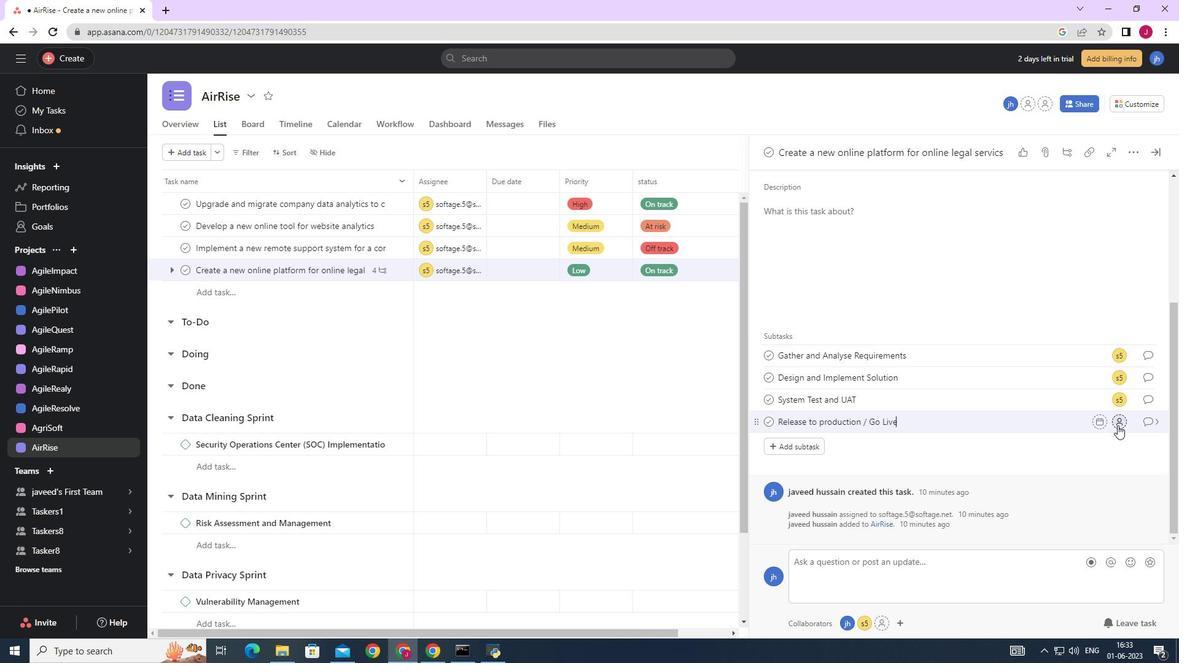 
Action: Mouse pressed left at (1121, 422)
Screenshot: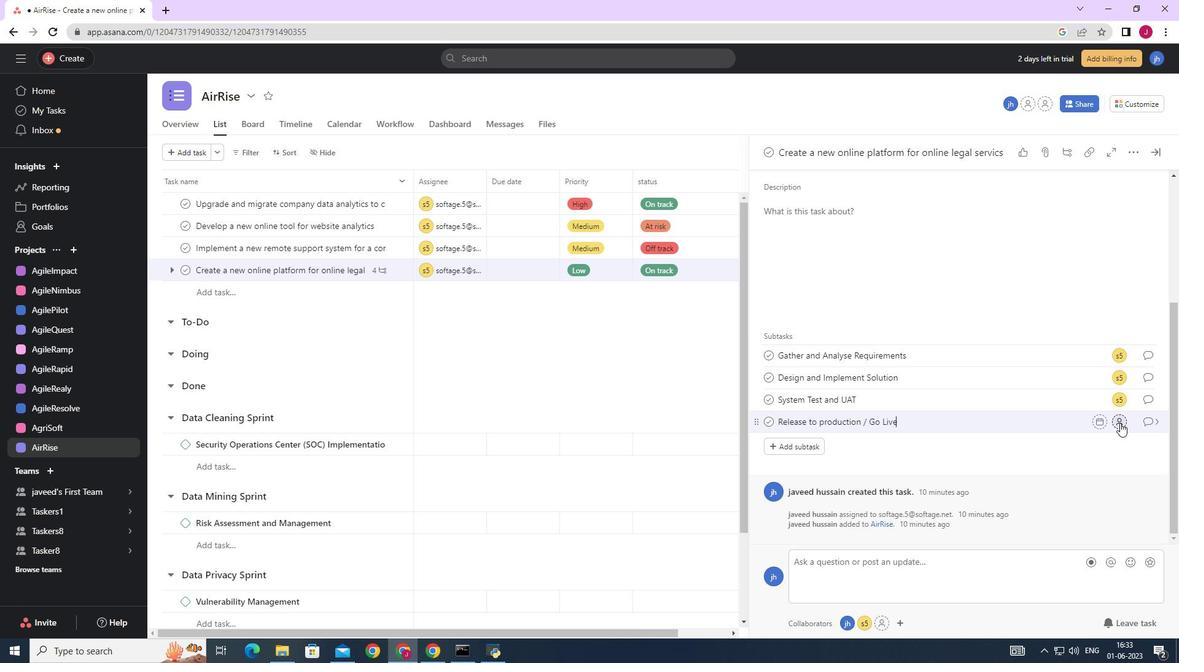
Action: Mouse moved to (946, 478)
Screenshot: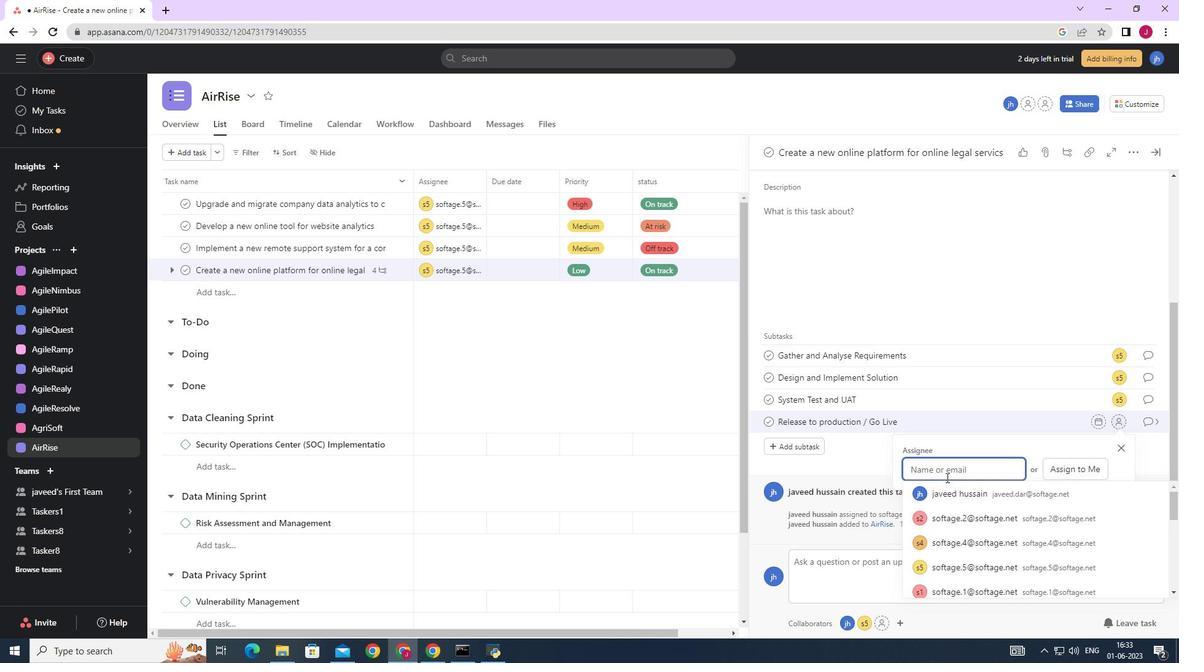 
Action: Key pressed SOFTAGE.5
Screenshot: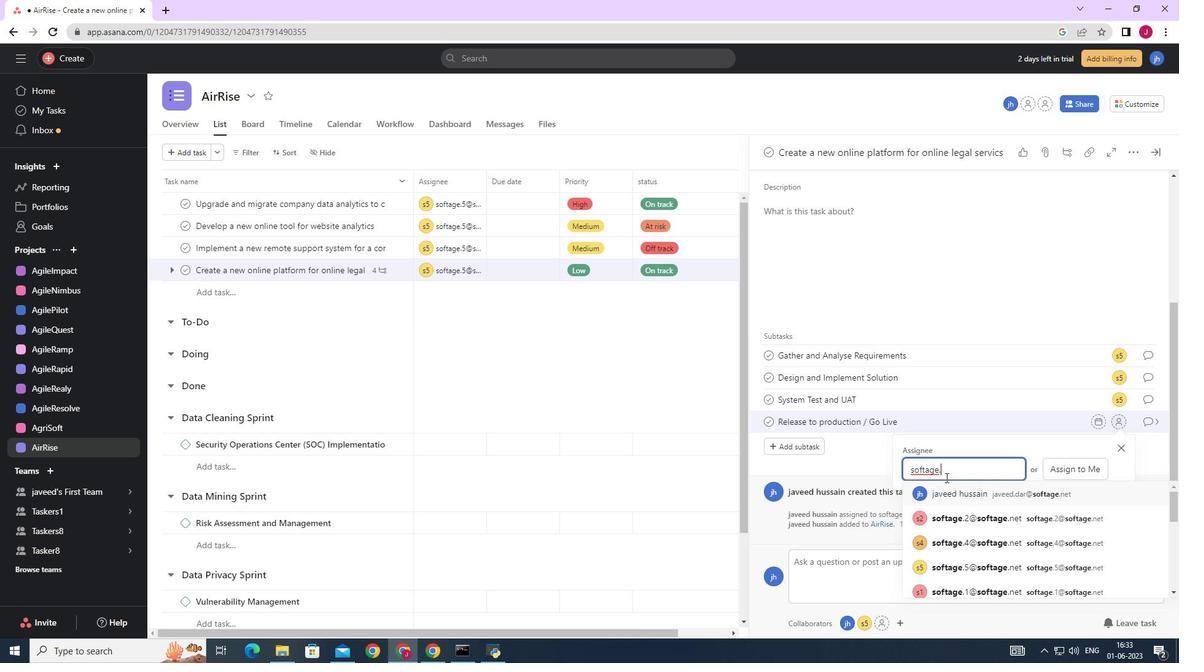 
Action: Mouse moved to (955, 492)
Screenshot: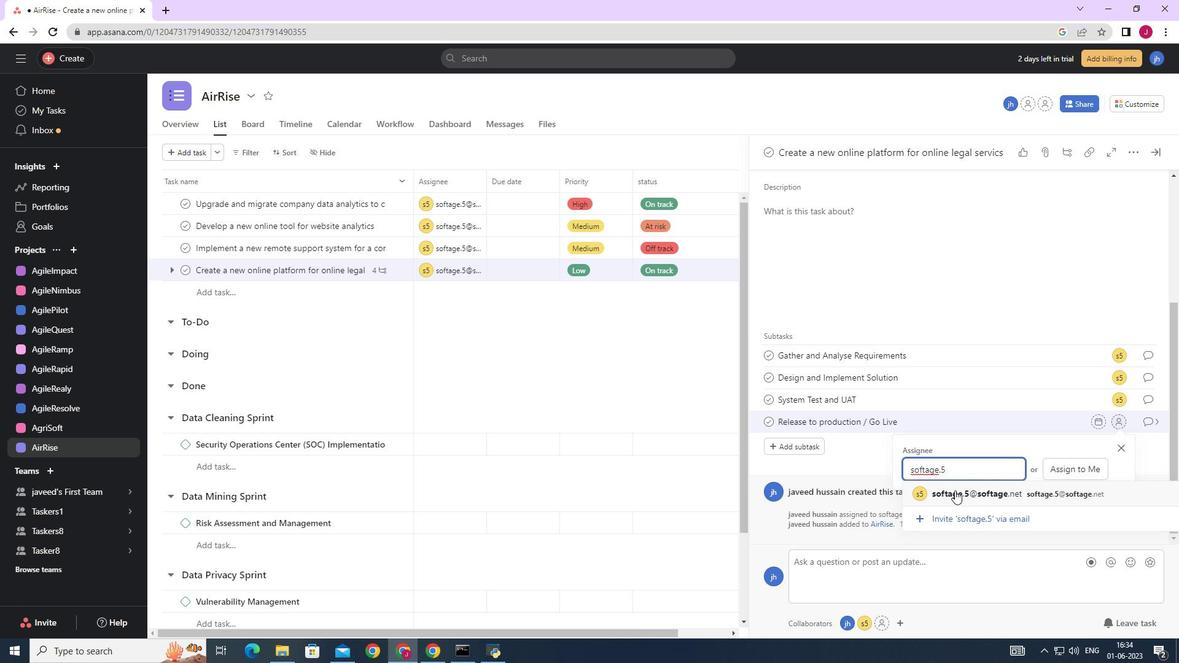 
Action: Mouse pressed left at (955, 492)
Screenshot: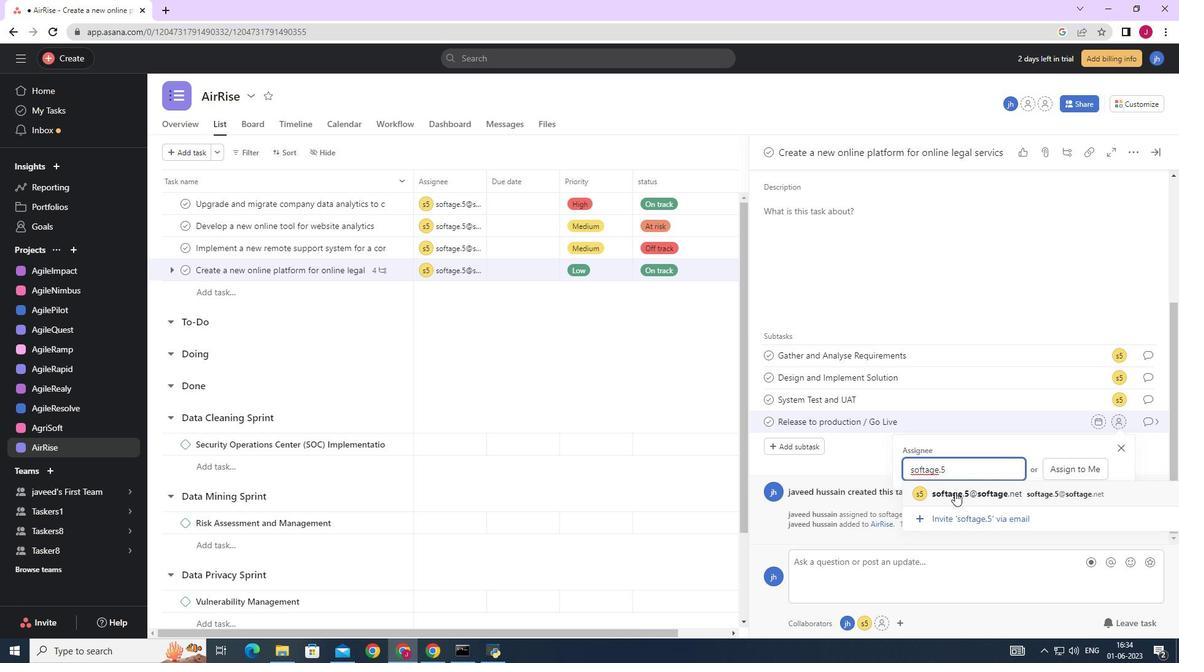 
Action: Mouse moved to (1154, 420)
Screenshot: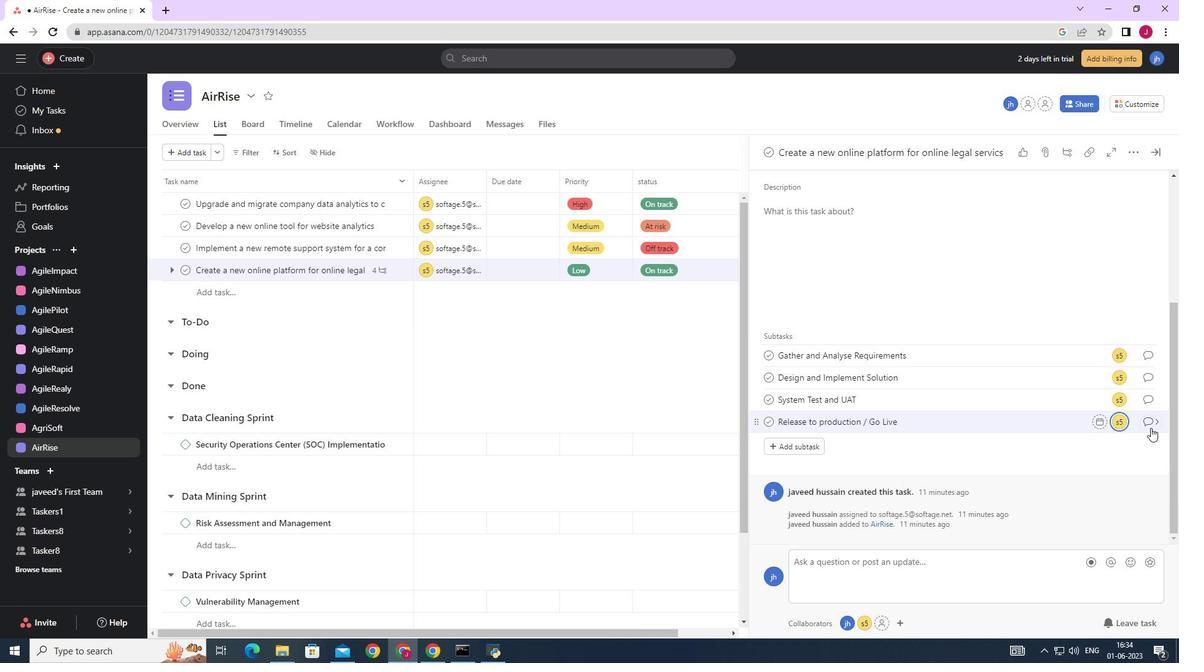 
Action: Mouse pressed left at (1154, 420)
Screenshot: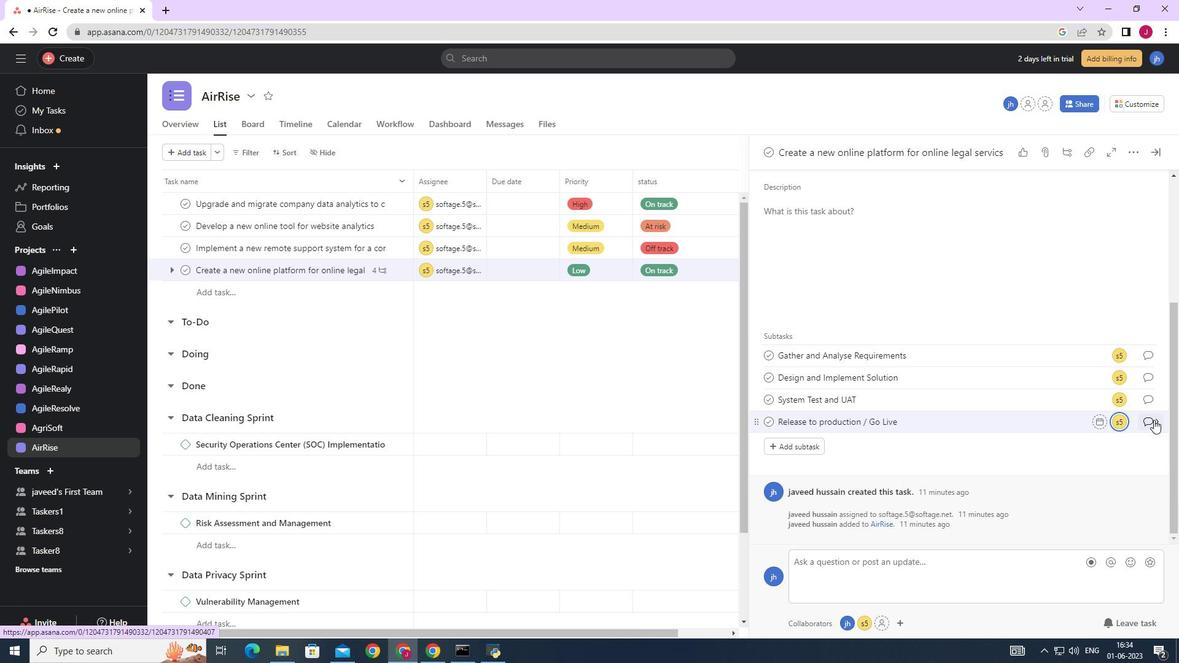 
Action: Mouse moved to (824, 328)
Screenshot: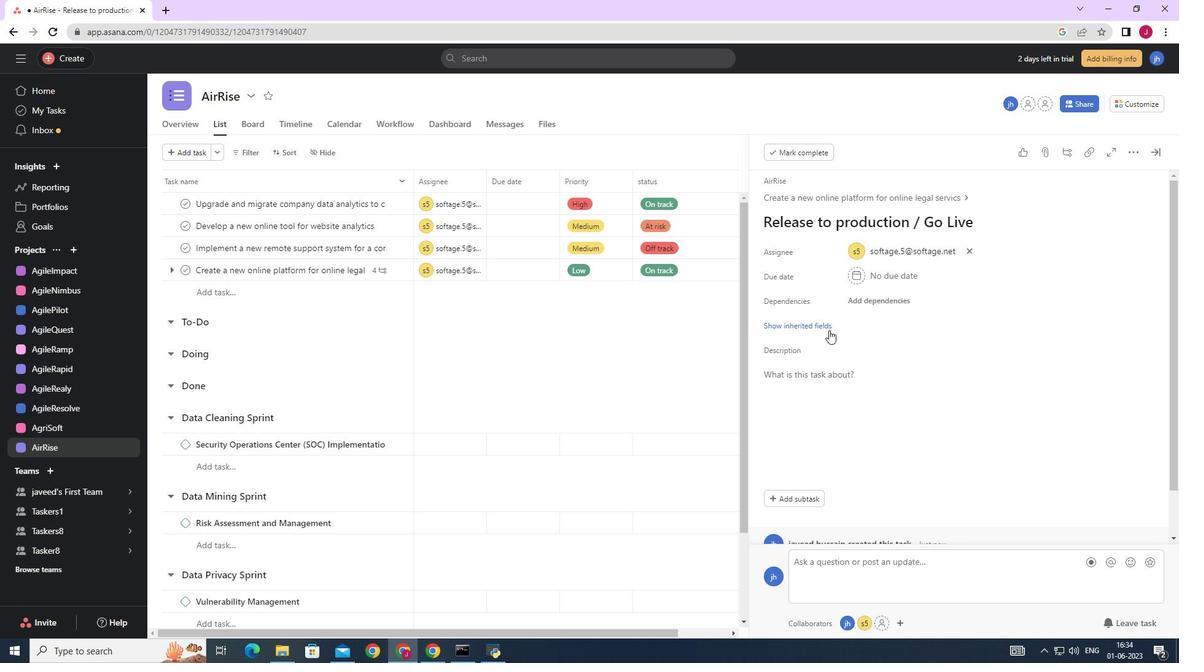 
Action: Mouse pressed left at (824, 328)
Screenshot: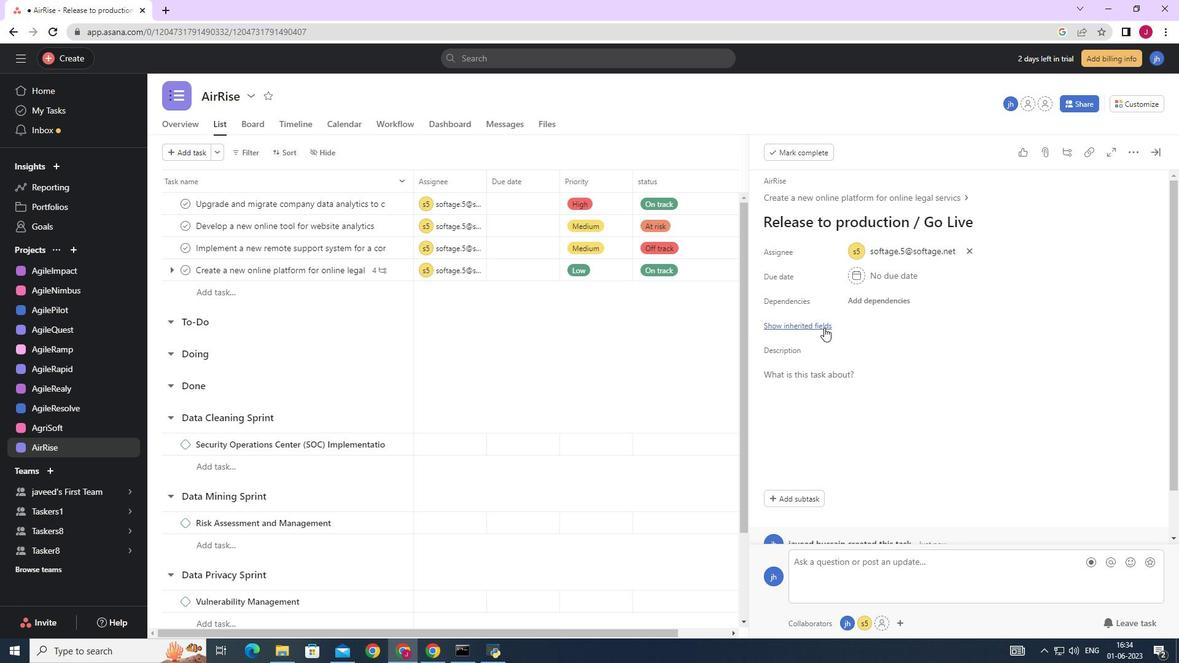 
Action: Mouse moved to (860, 352)
Screenshot: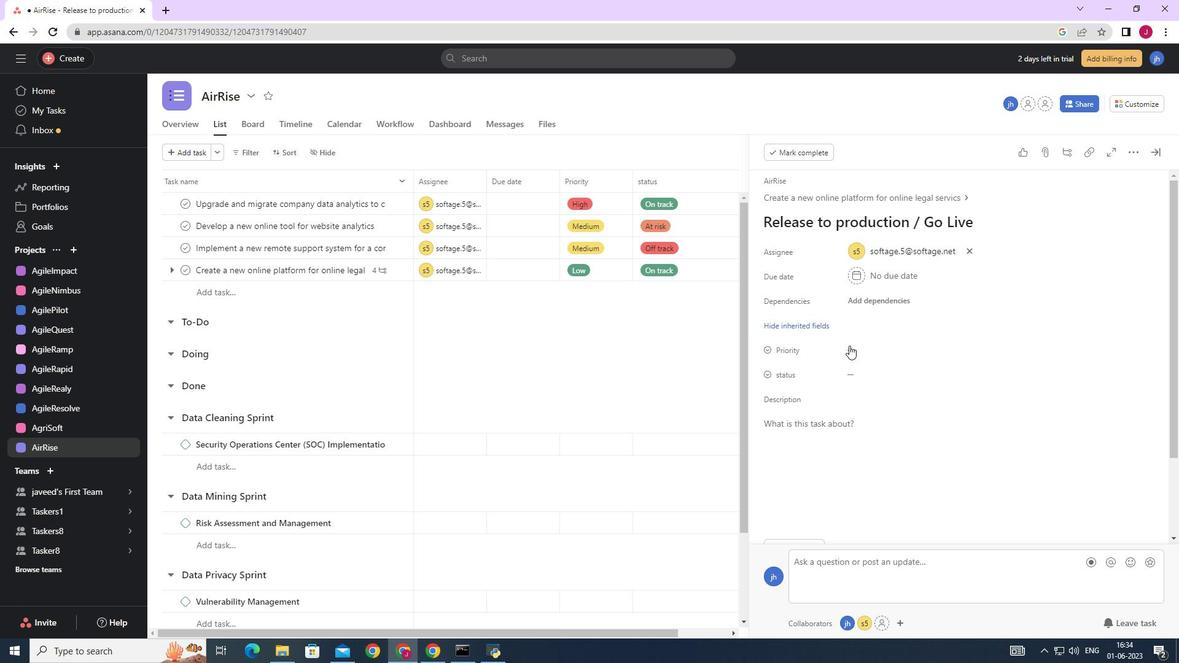 
Action: Mouse pressed left at (860, 352)
Screenshot: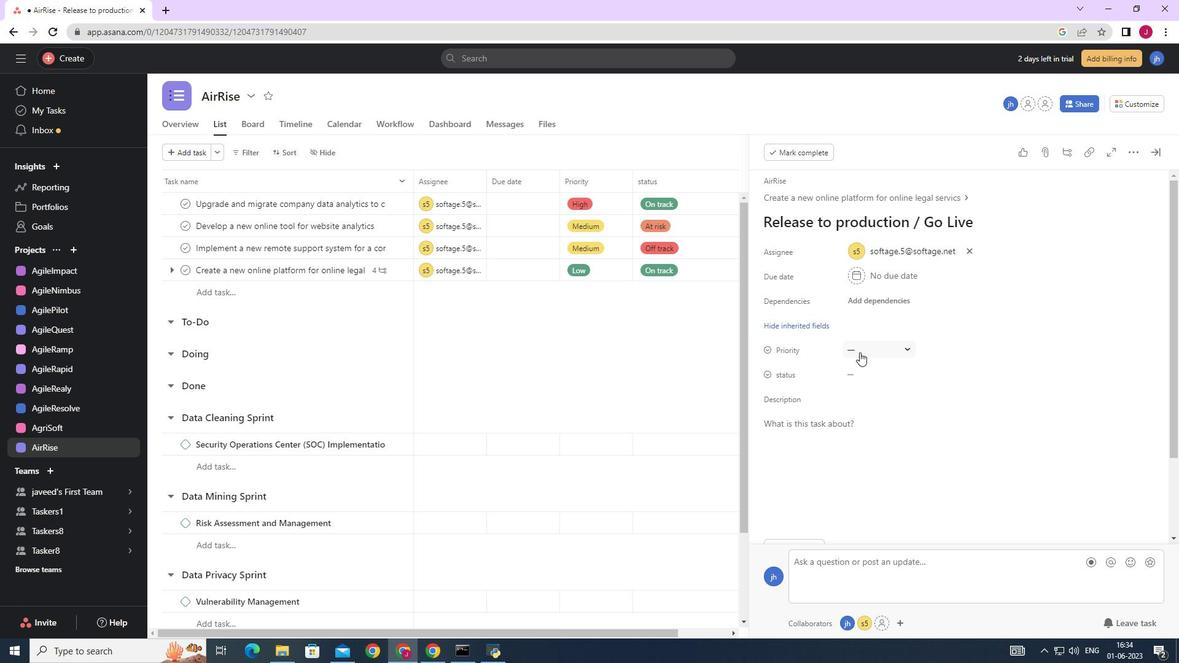 
Action: Mouse moved to (879, 415)
Screenshot: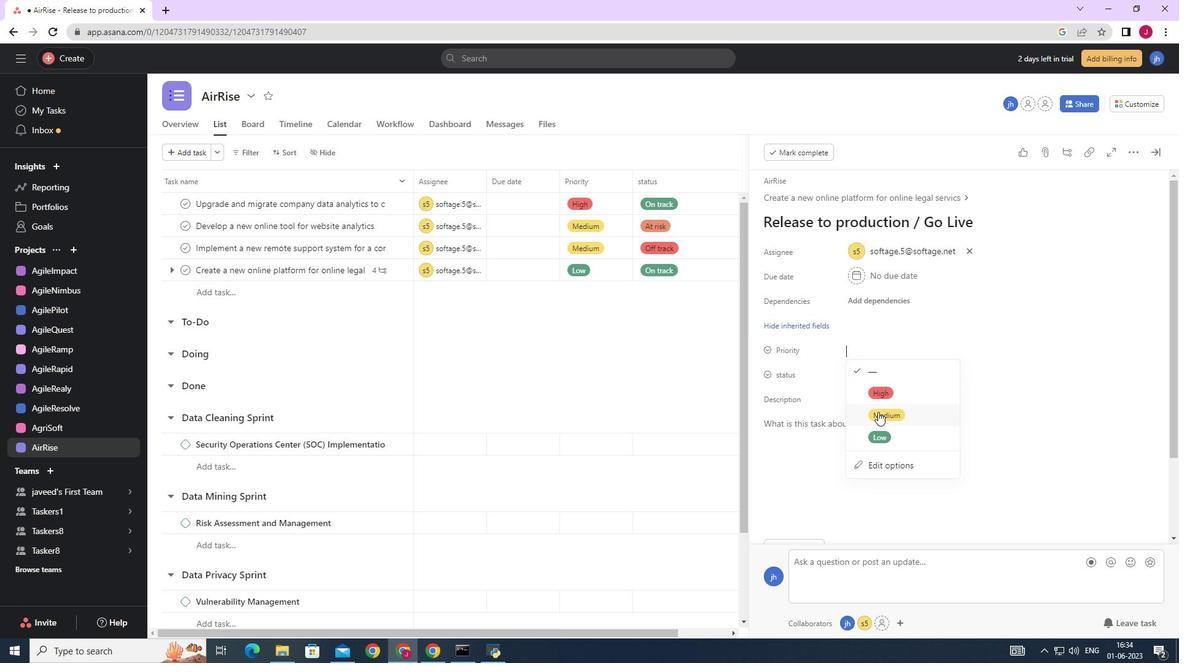 
Action: Mouse pressed left at (879, 415)
Screenshot: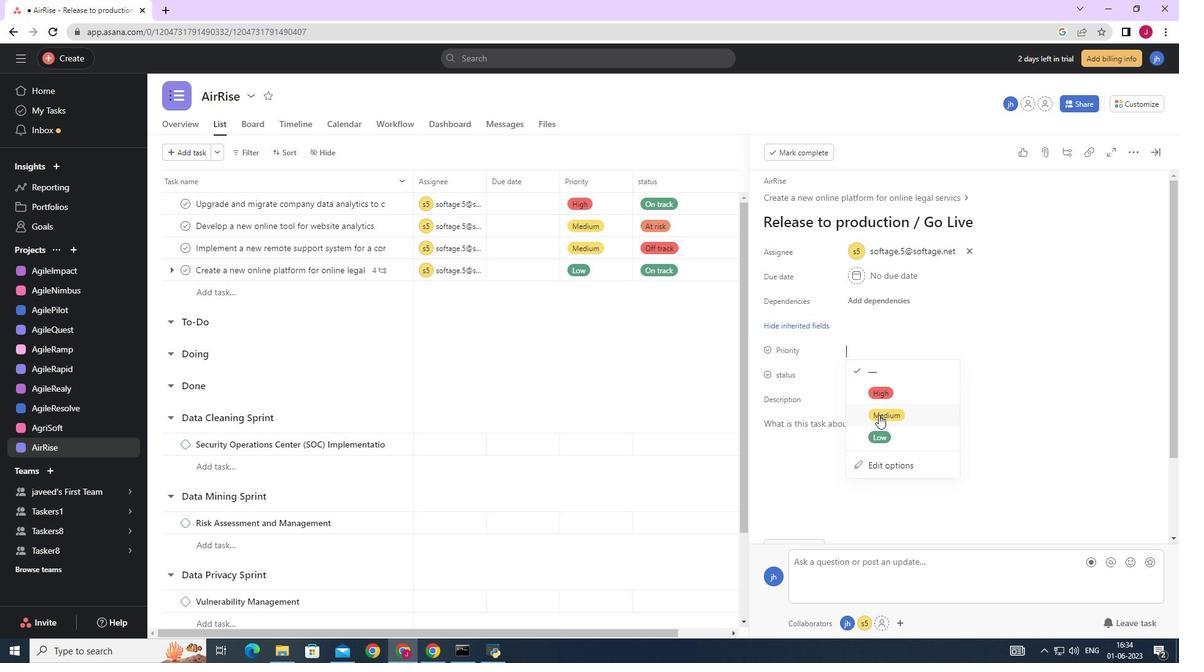 
Action: Mouse moved to (867, 375)
Screenshot: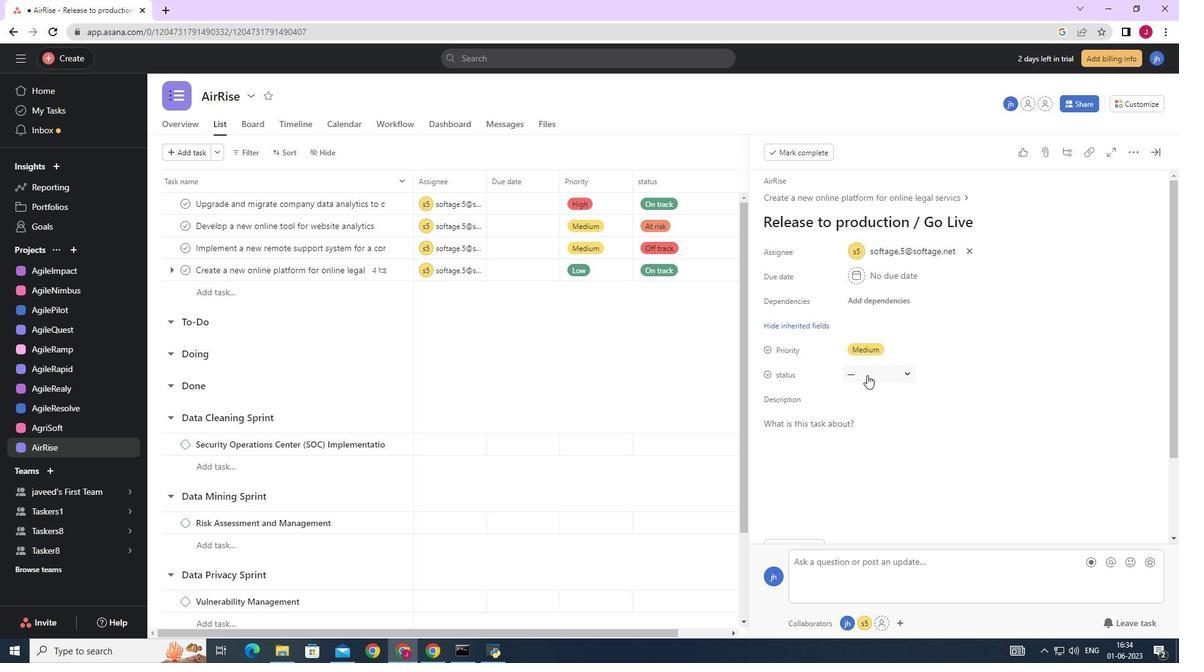 
Action: Mouse pressed left at (867, 375)
Screenshot: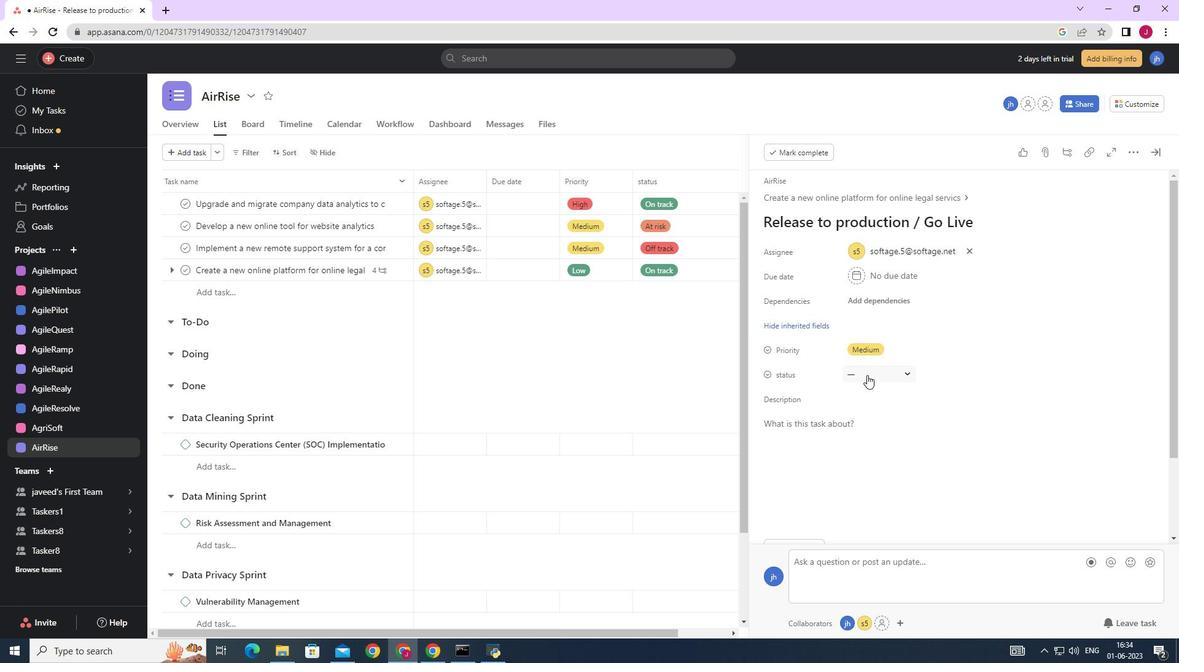 
Action: Mouse moved to (879, 458)
Screenshot: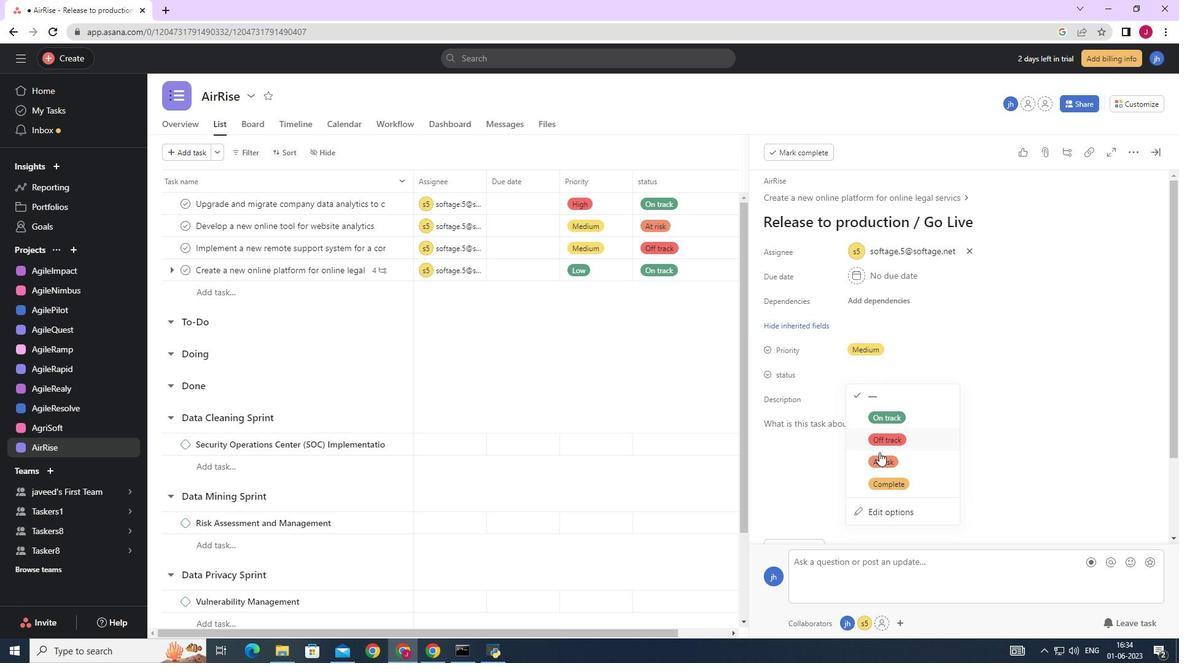 
Action: Mouse pressed left at (879, 458)
Screenshot: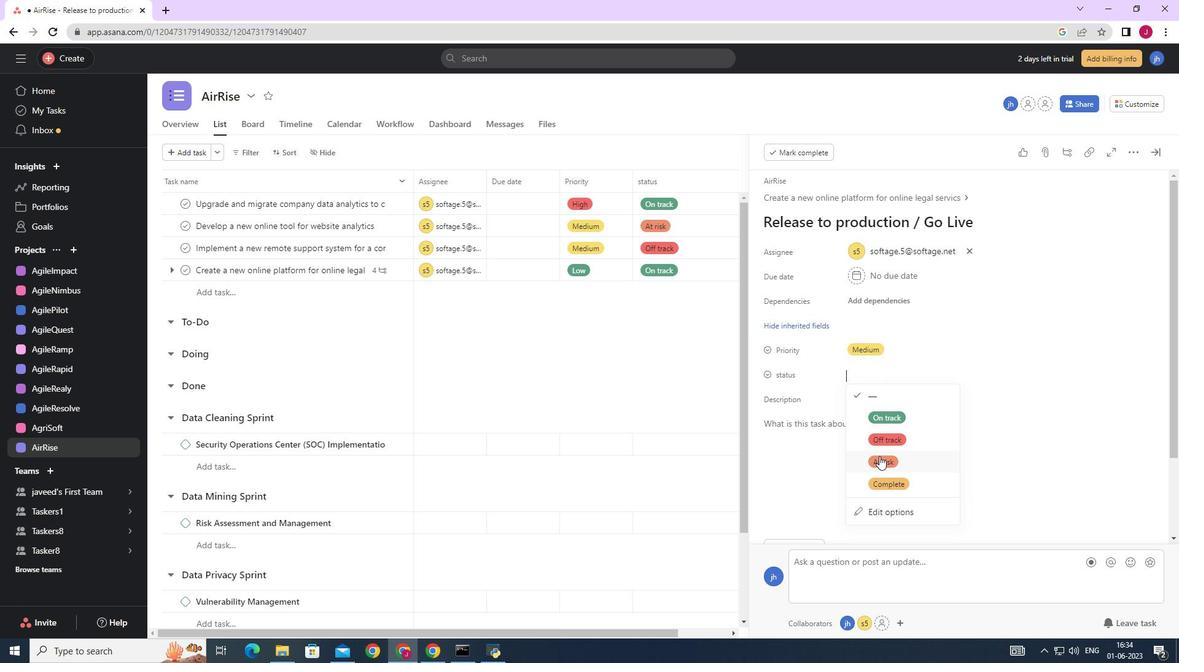 
Action: Mouse moved to (1157, 153)
Screenshot: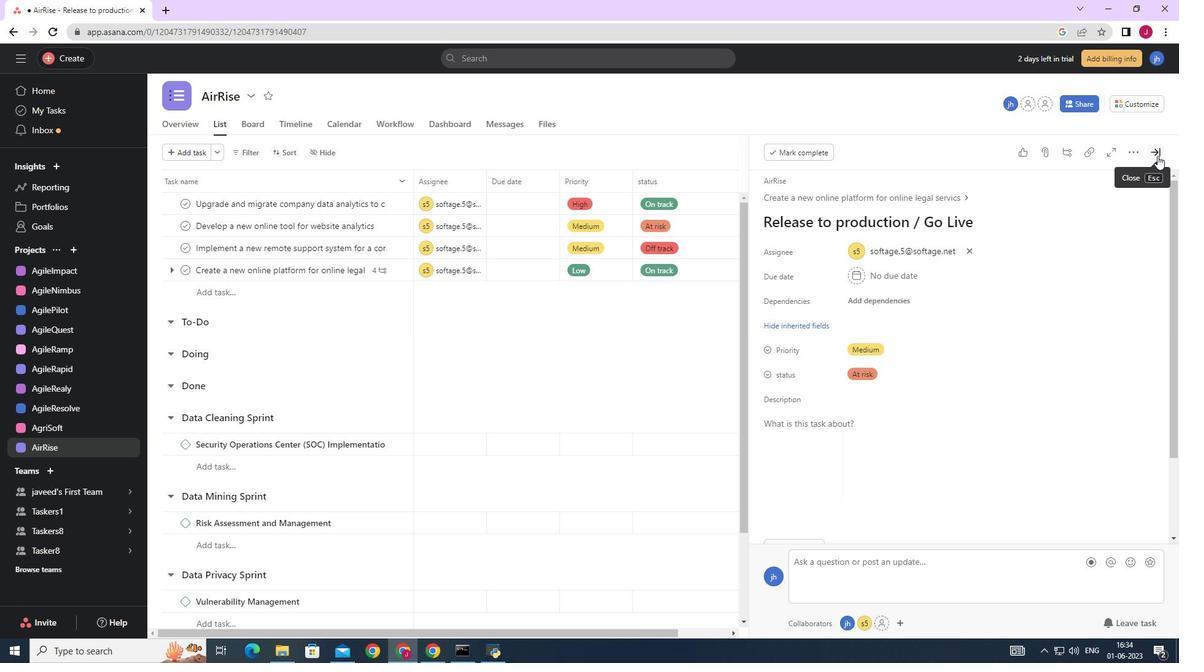
Action: Mouse pressed left at (1157, 153)
Screenshot: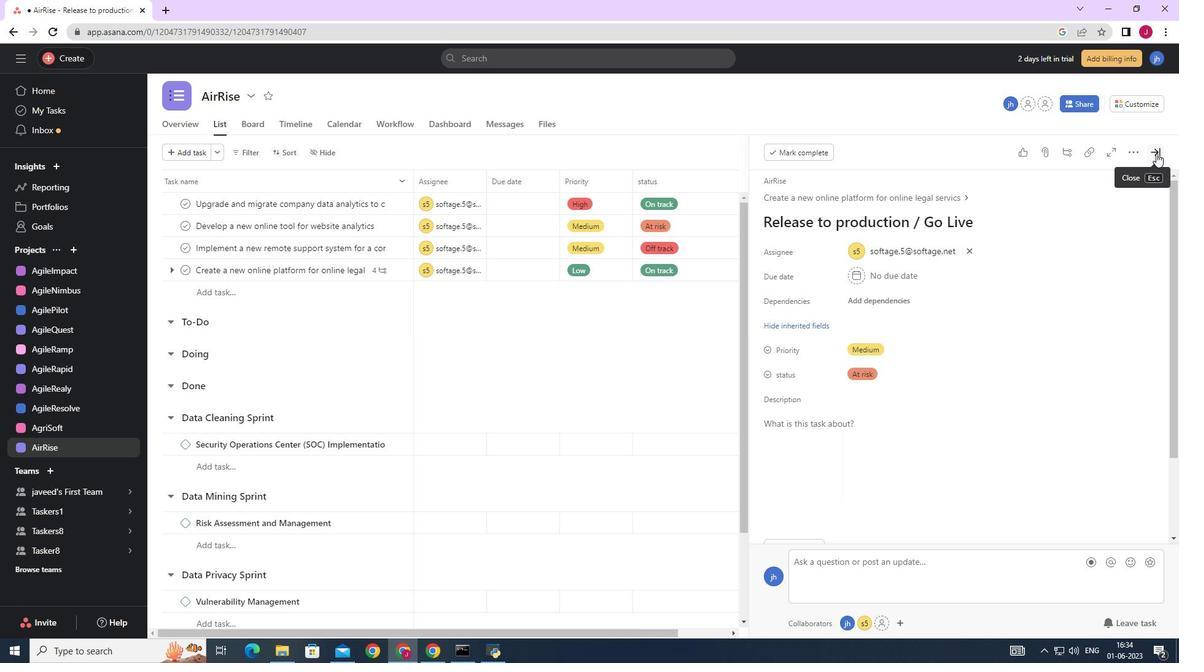 
